 Task: Add Sprouts Organic Ground Cardamom to the cart.
Action: Mouse moved to (19, 83)
Screenshot: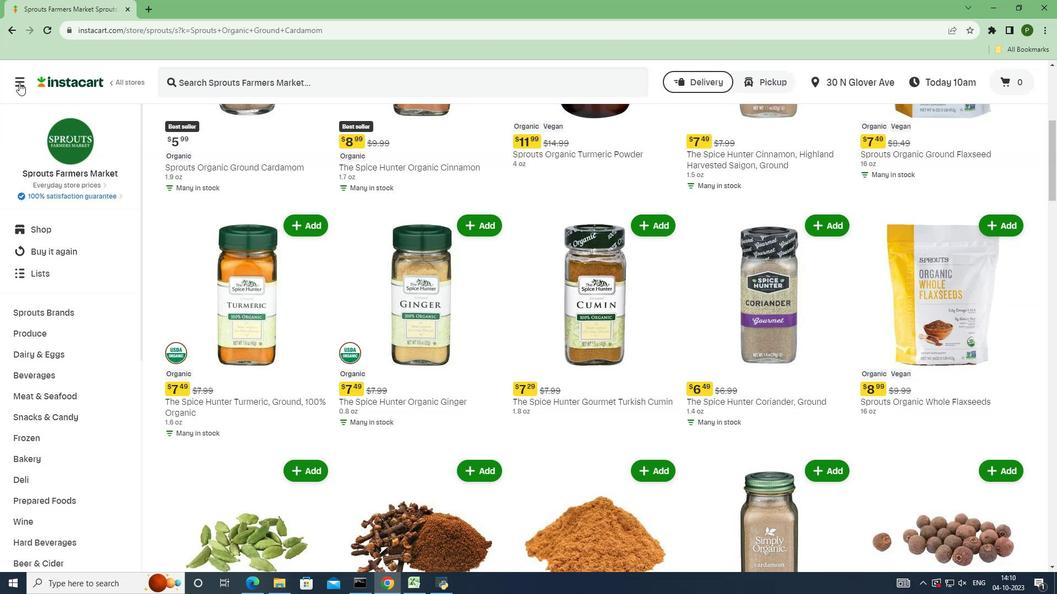
Action: Mouse pressed left at (19, 83)
Screenshot: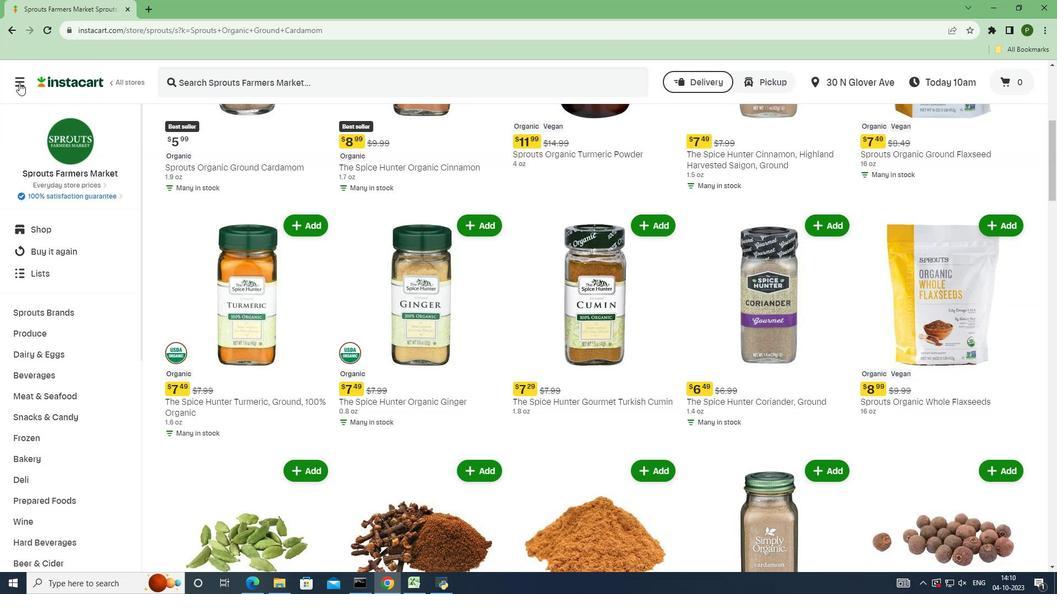 
Action: Mouse moved to (62, 300)
Screenshot: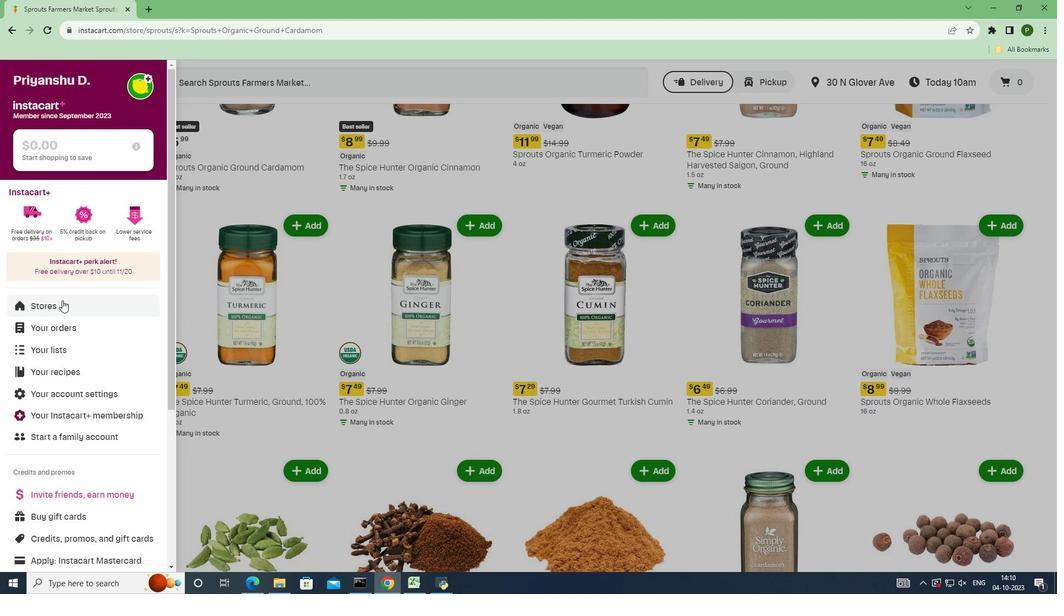 
Action: Mouse pressed left at (62, 300)
Screenshot: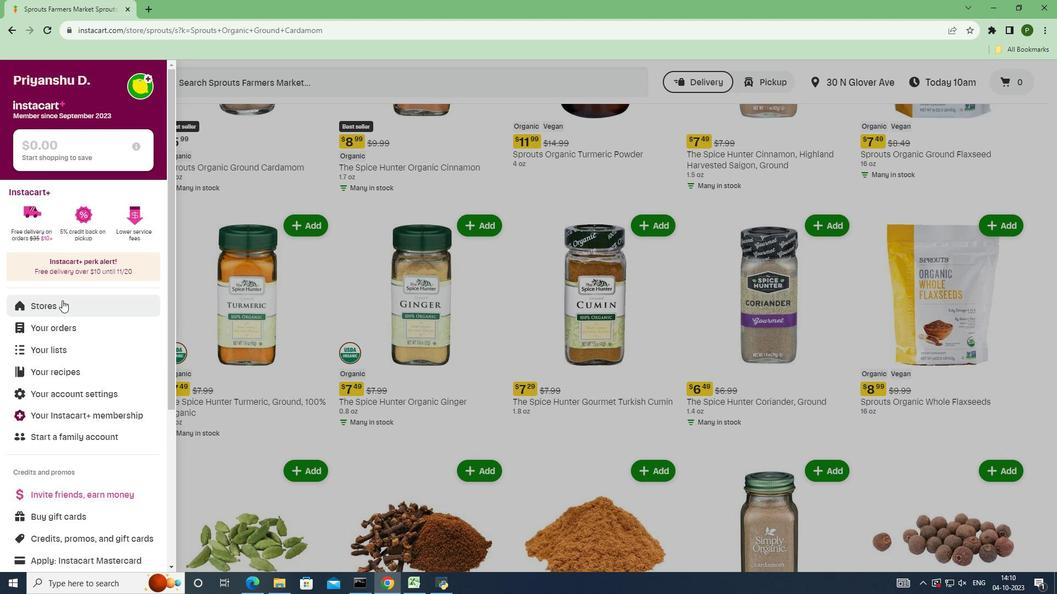 
Action: Mouse moved to (257, 130)
Screenshot: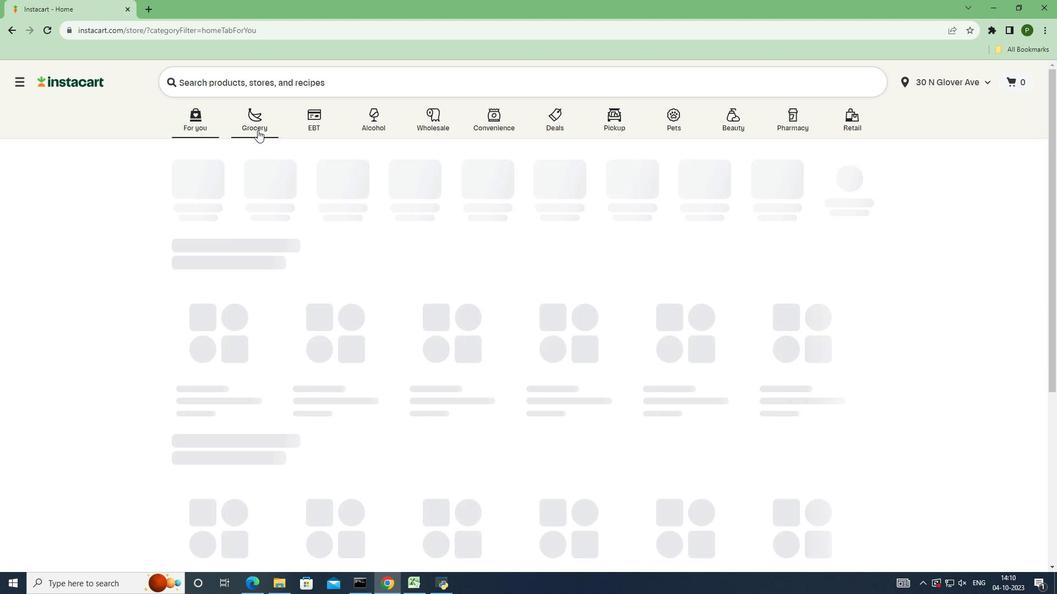
Action: Mouse pressed left at (257, 130)
Screenshot: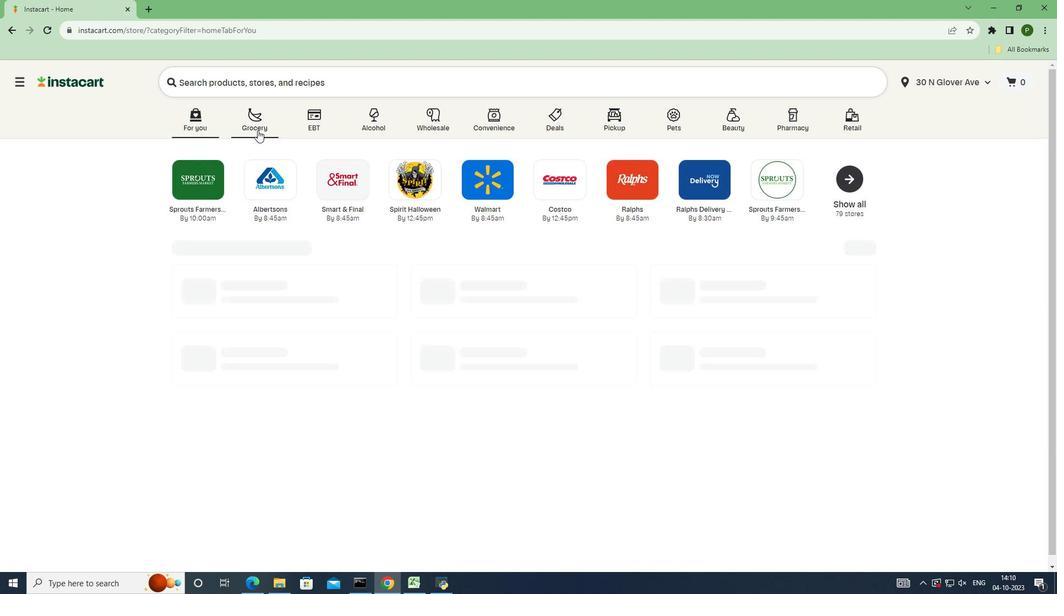 
Action: Mouse moved to (662, 253)
Screenshot: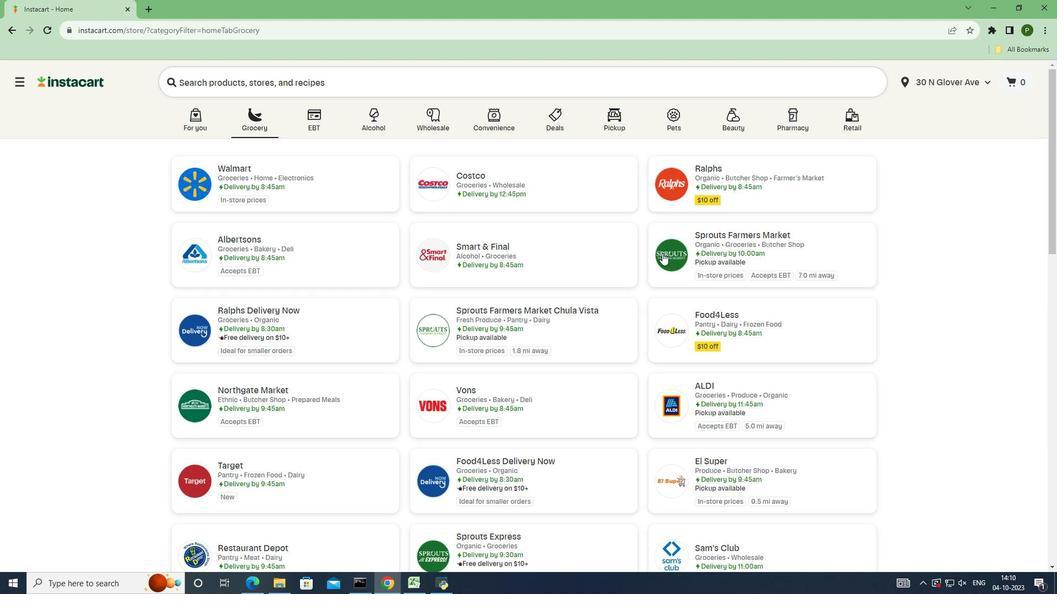 
Action: Mouse pressed left at (662, 253)
Screenshot: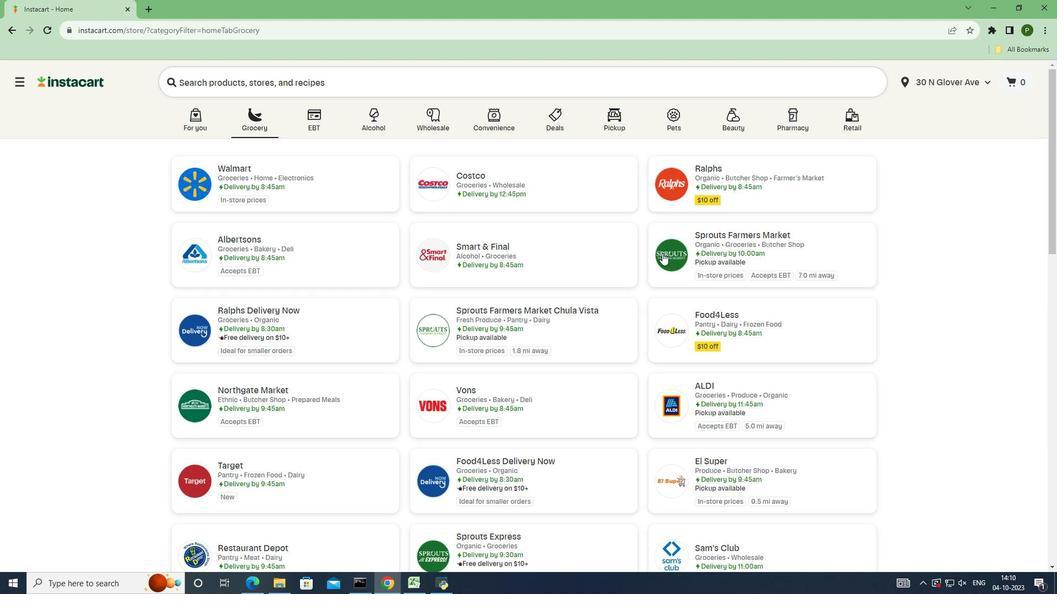 
Action: Mouse moved to (85, 307)
Screenshot: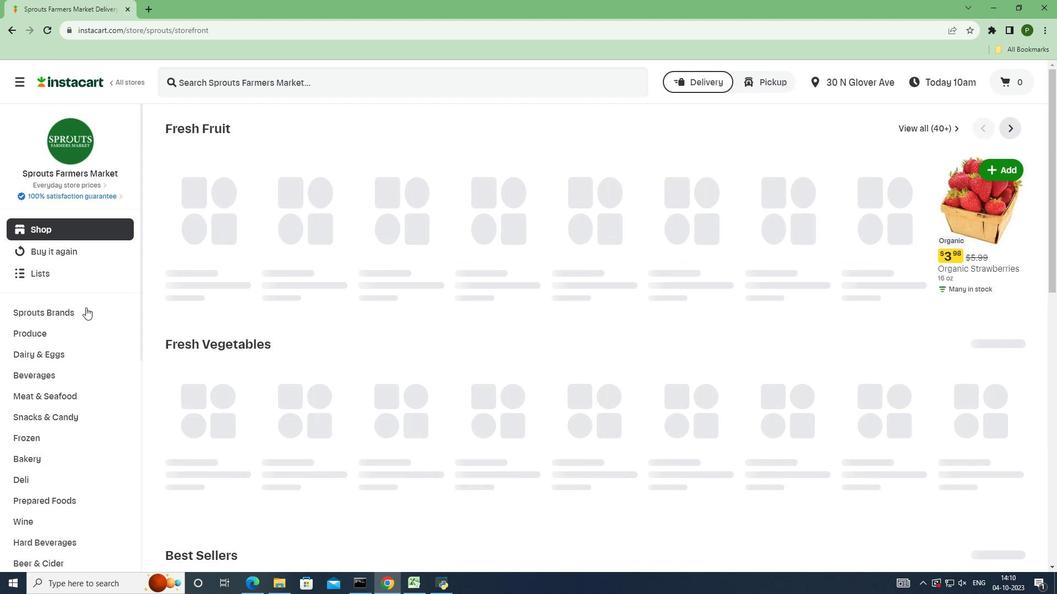 
Action: Mouse pressed left at (85, 307)
Screenshot: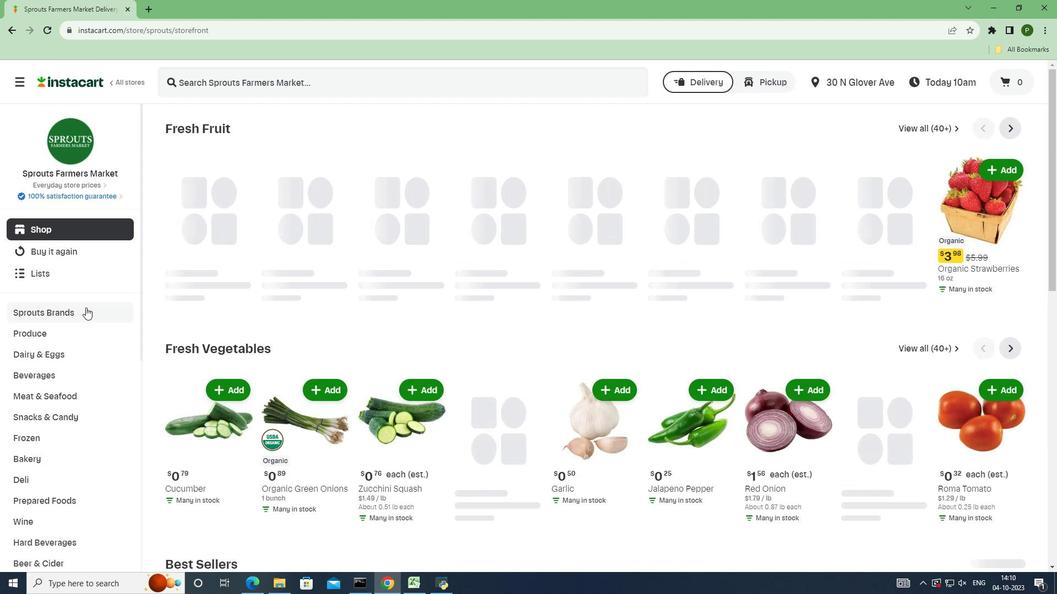 
Action: Mouse moved to (53, 395)
Screenshot: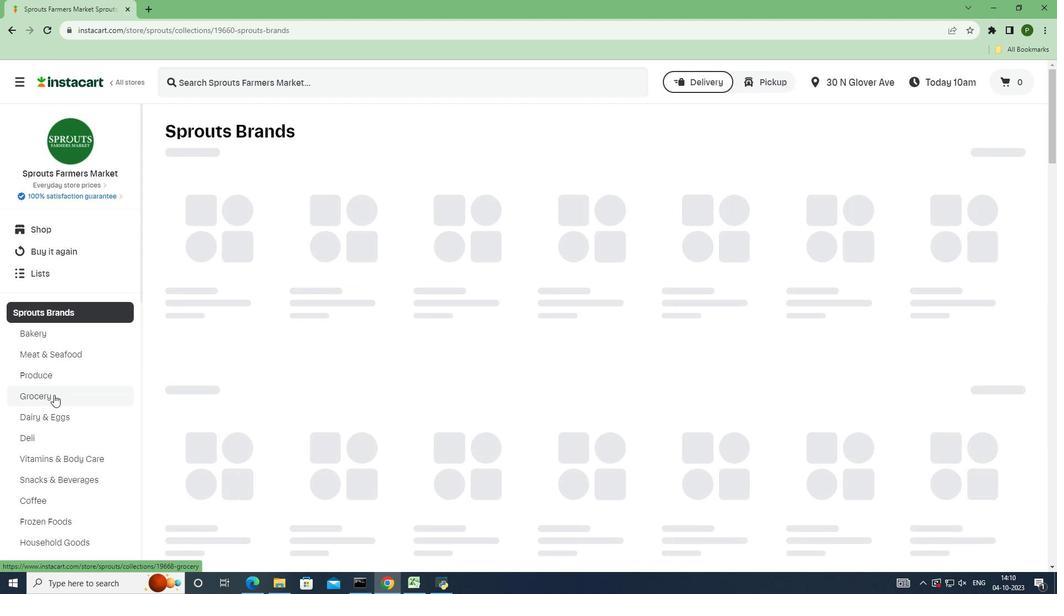 
Action: Mouse pressed left at (53, 395)
Screenshot: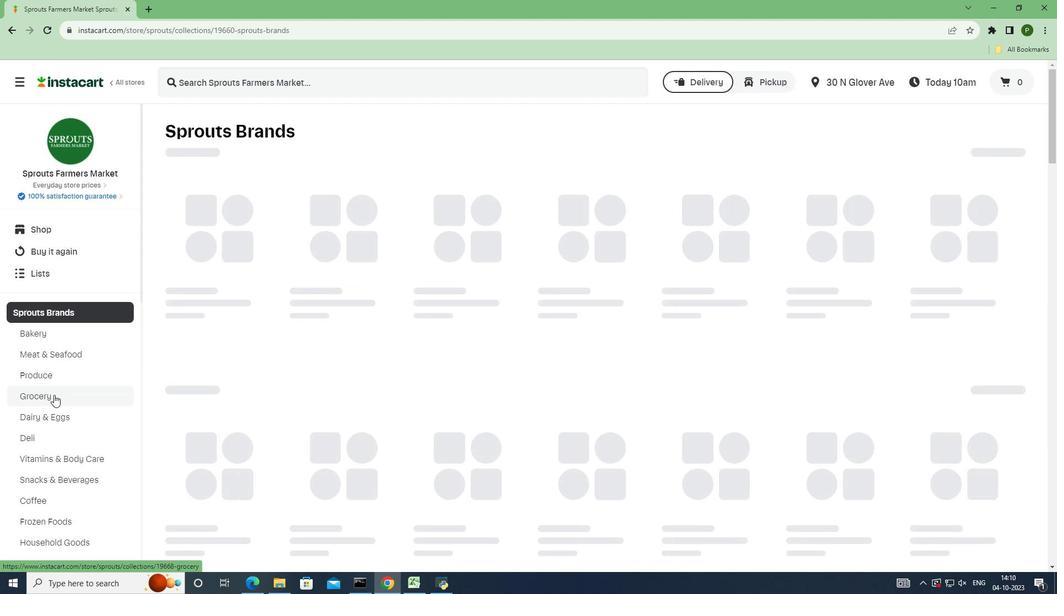 
Action: Mouse moved to (249, 281)
Screenshot: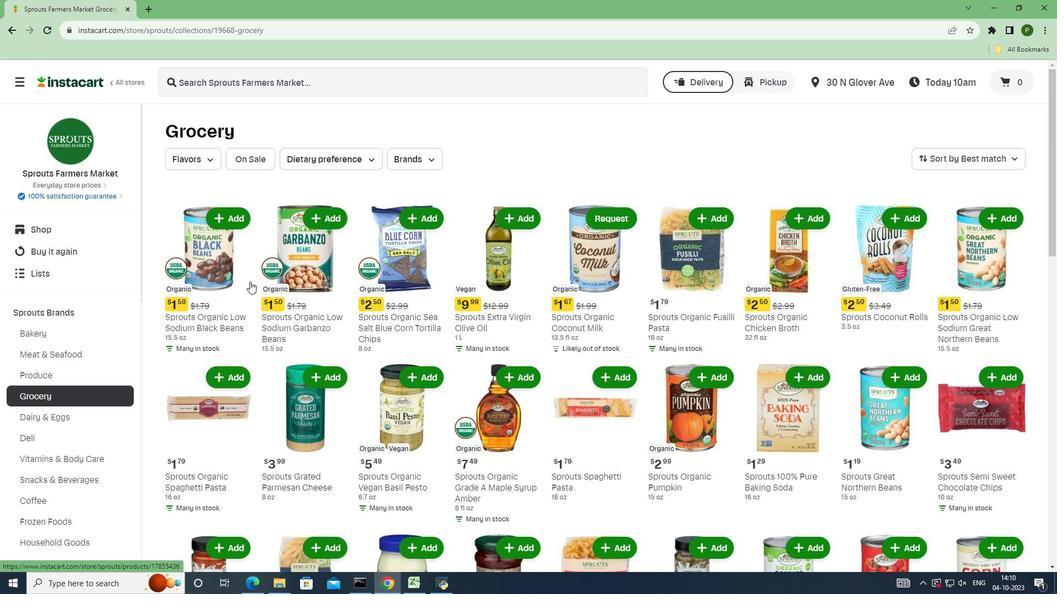 
Action: Mouse scrolled (249, 281) with delta (0, 0)
Screenshot: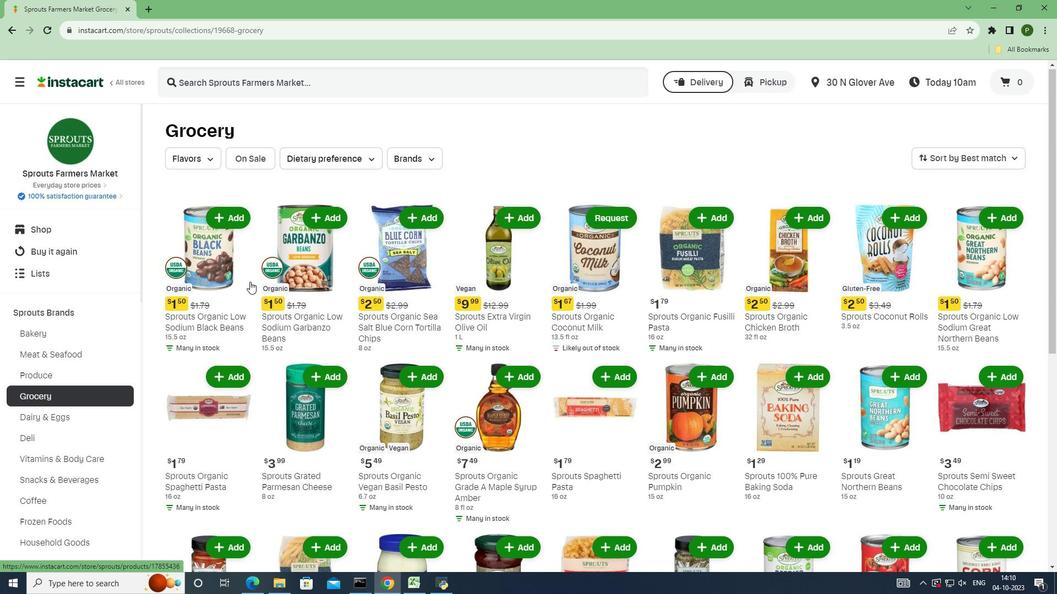 
Action: Mouse scrolled (249, 281) with delta (0, 0)
Screenshot: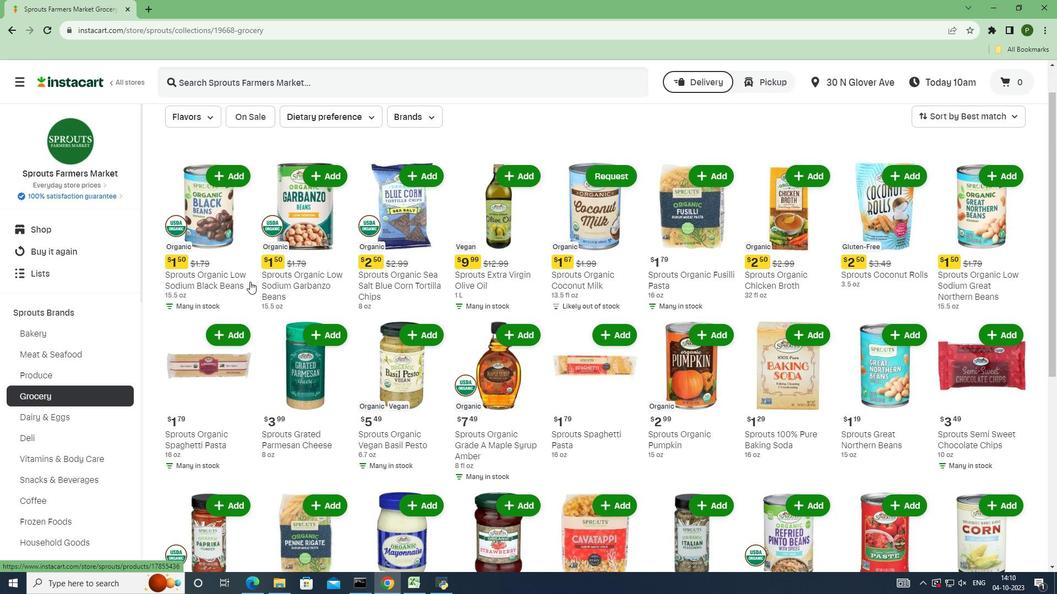 
Action: Mouse scrolled (249, 281) with delta (0, 0)
Screenshot: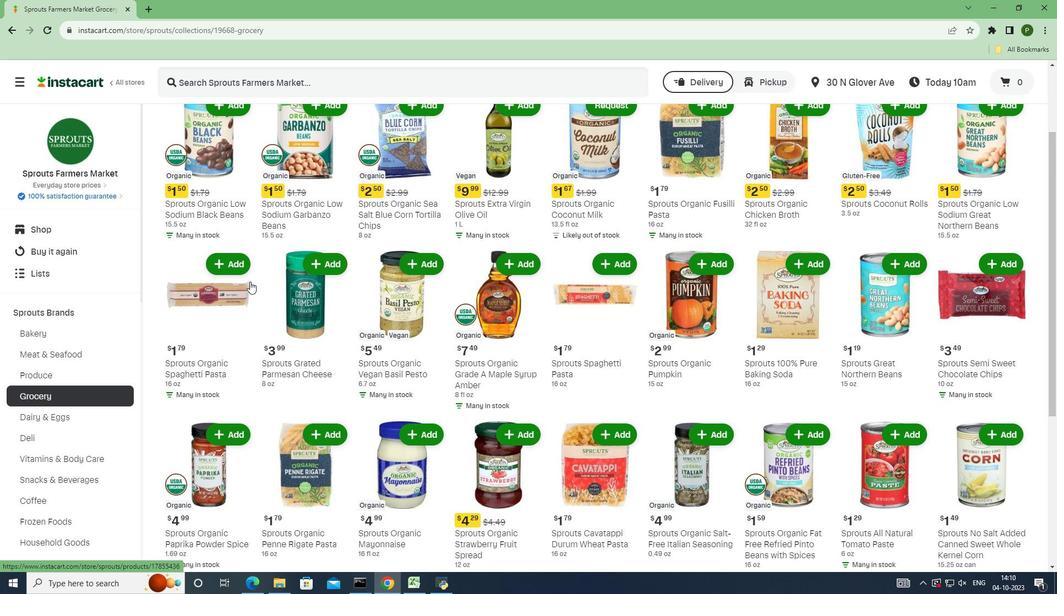 
Action: Mouse scrolled (249, 281) with delta (0, 0)
Screenshot: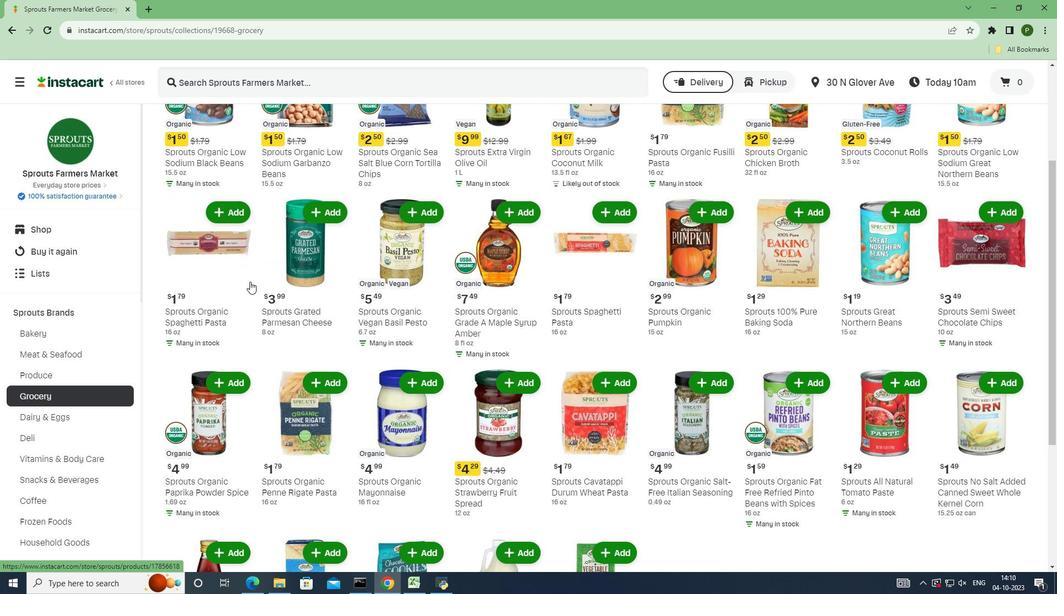 
Action: Mouse scrolled (249, 281) with delta (0, 0)
Screenshot: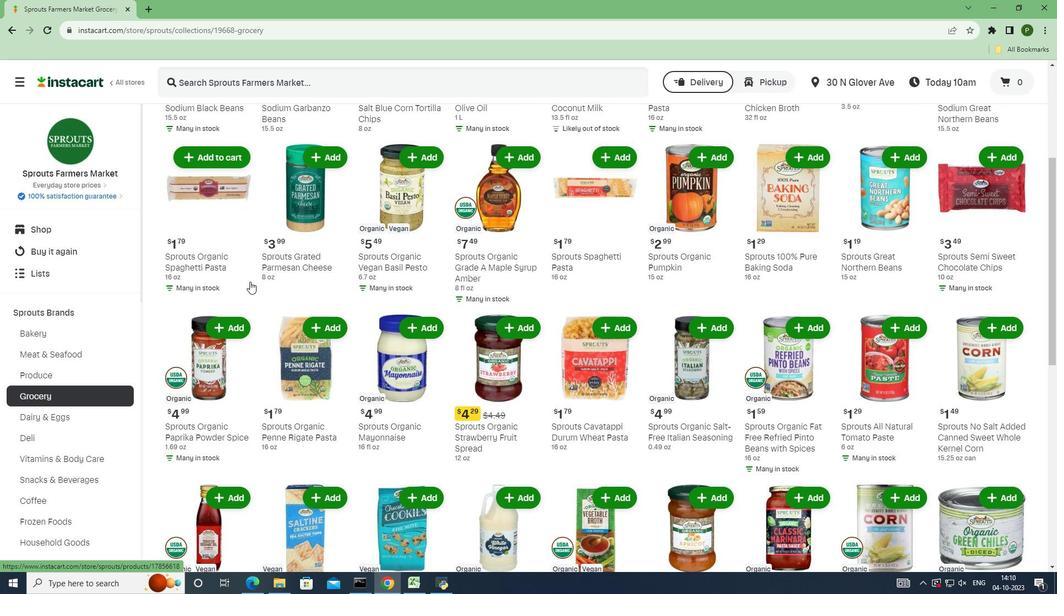 
Action: Mouse scrolled (249, 281) with delta (0, 0)
Screenshot: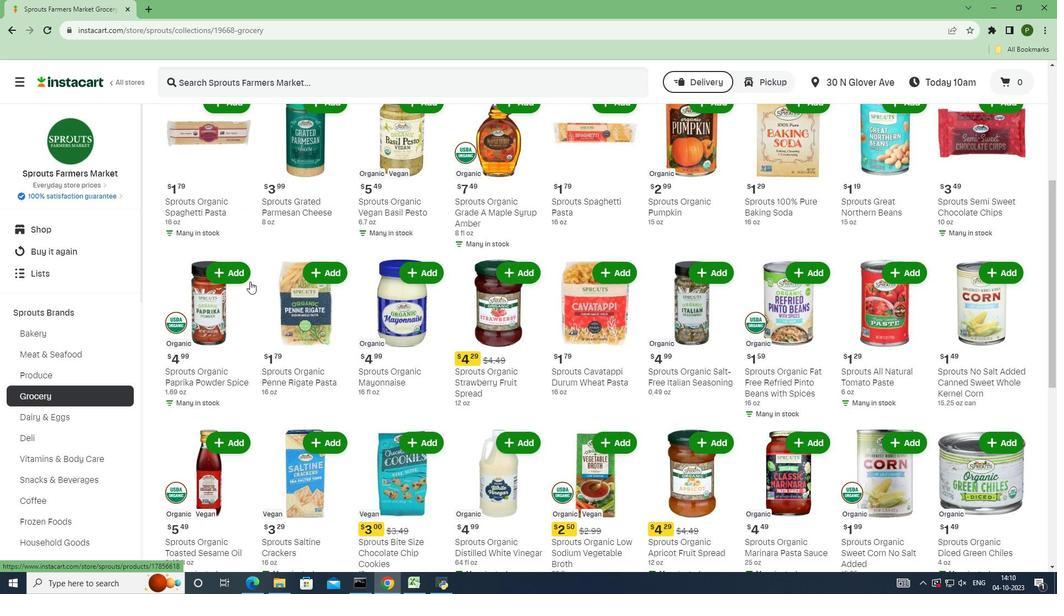 
Action: Mouse scrolled (249, 281) with delta (0, 0)
Screenshot: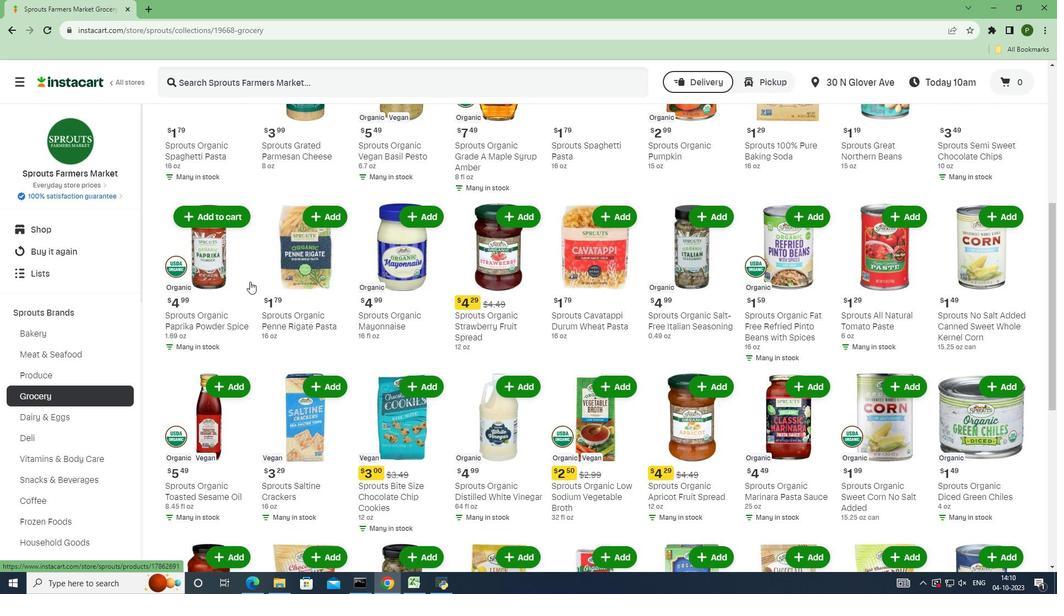 
Action: Mouse scrolled (249, 281) with delta (0, 0)
Screenshot: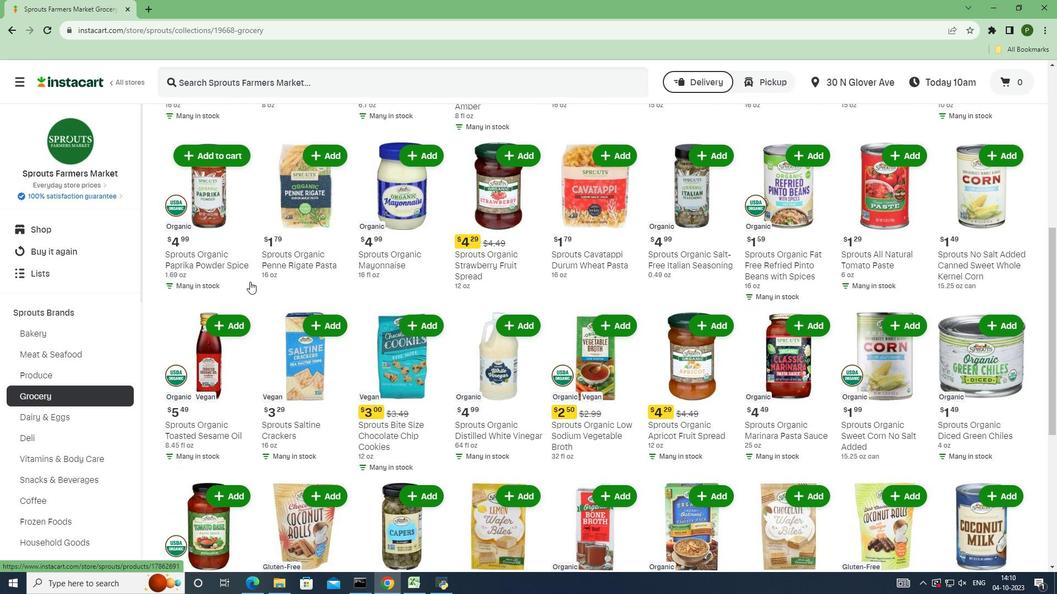 
Action: Mouse moved to (249, 281)
Screenshot: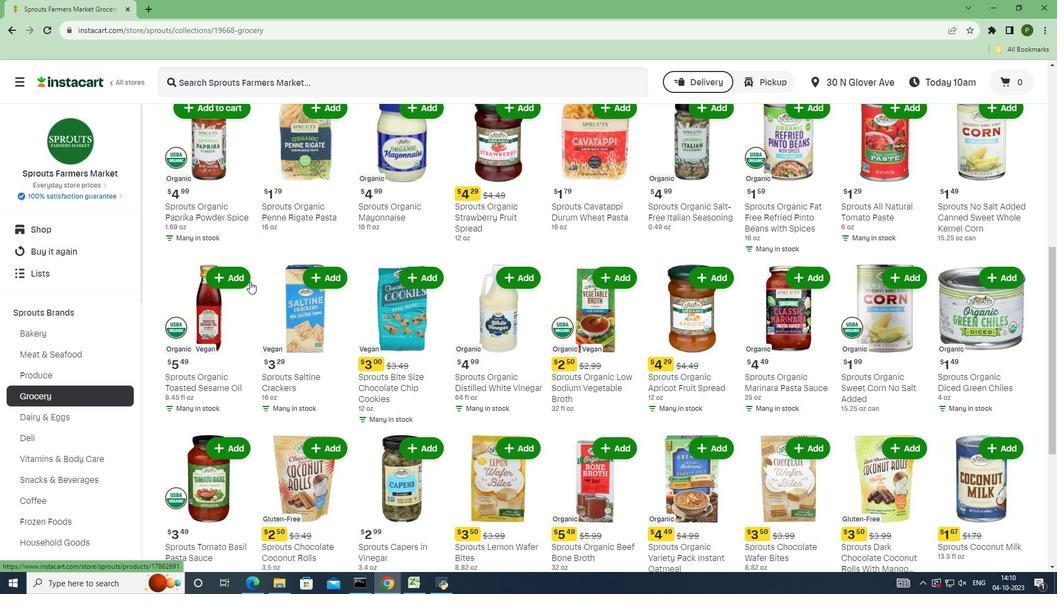 
Action: Mouse scrolled (249, 281) with delta (0, 0)
Screenshot: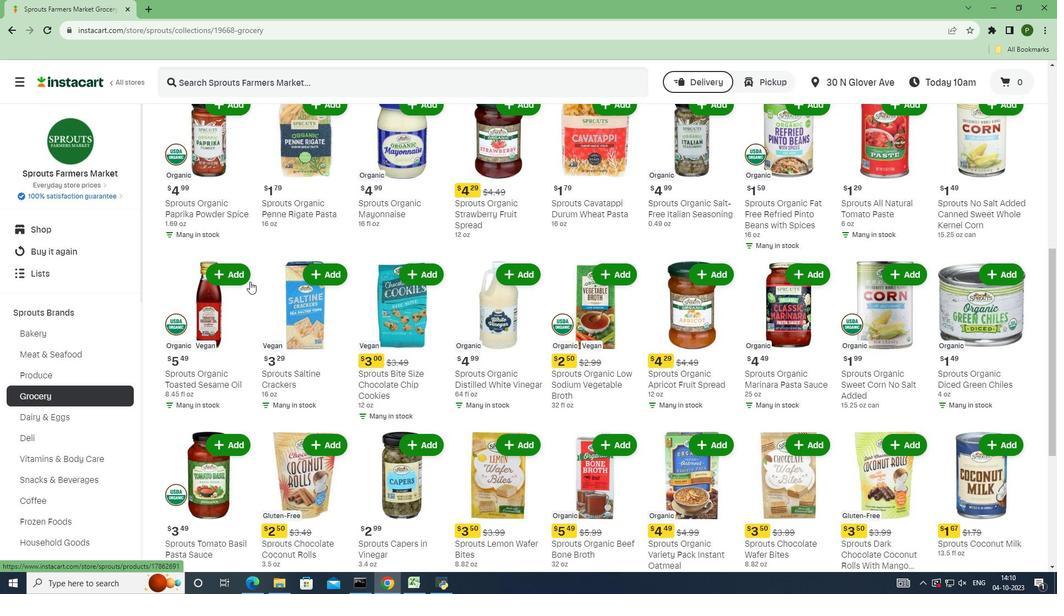 
Action: Mouse scrolled (249, 281) with delta (0, 0)
Screenshot: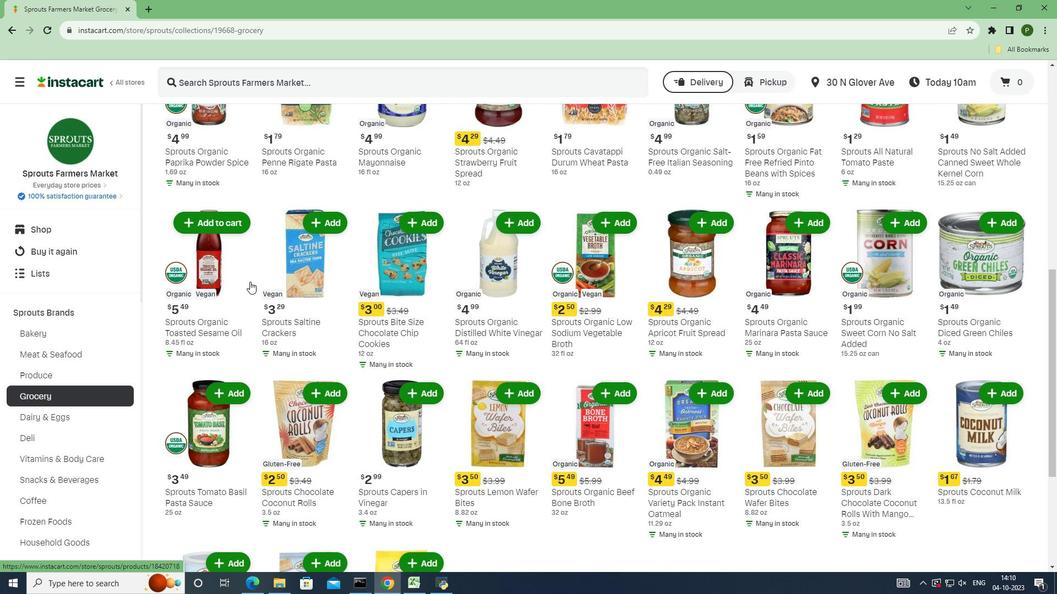 
Action: Mouse scrolled (249, 281) with delta (0, 0)
Screenshot: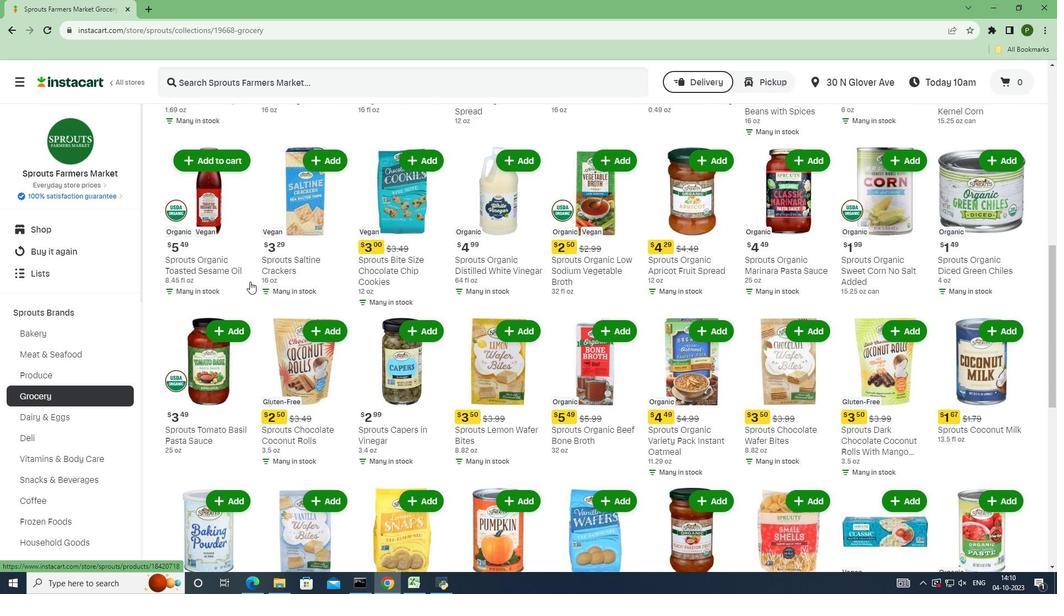 
Action: Mouse scrolled (249, 281) with delta (0, 0)
Screenshot: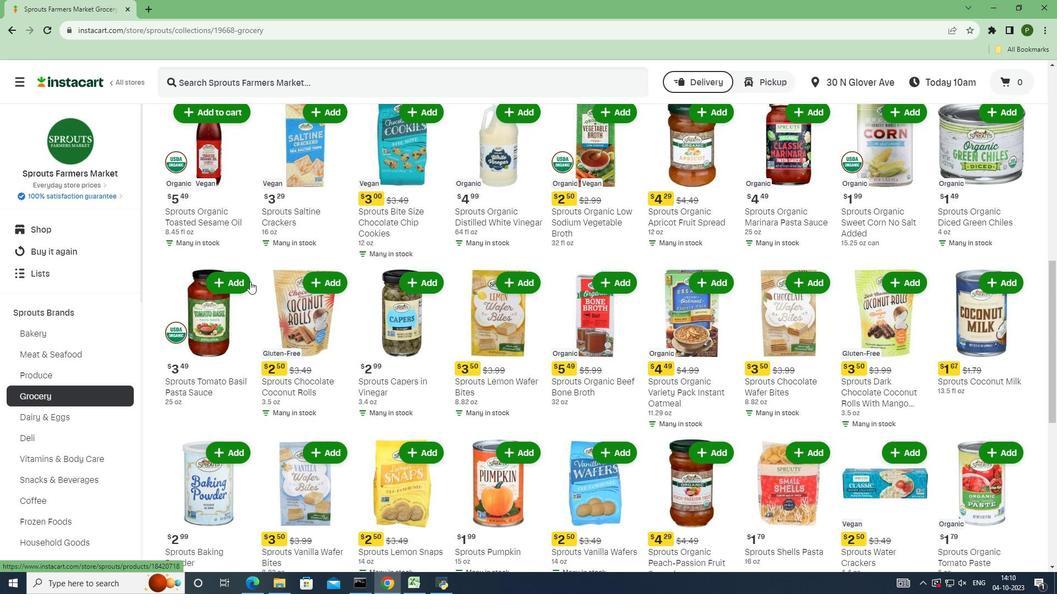 
Action: Mouse scrolled (249, 281) with delta (0, 0)
Screenshot: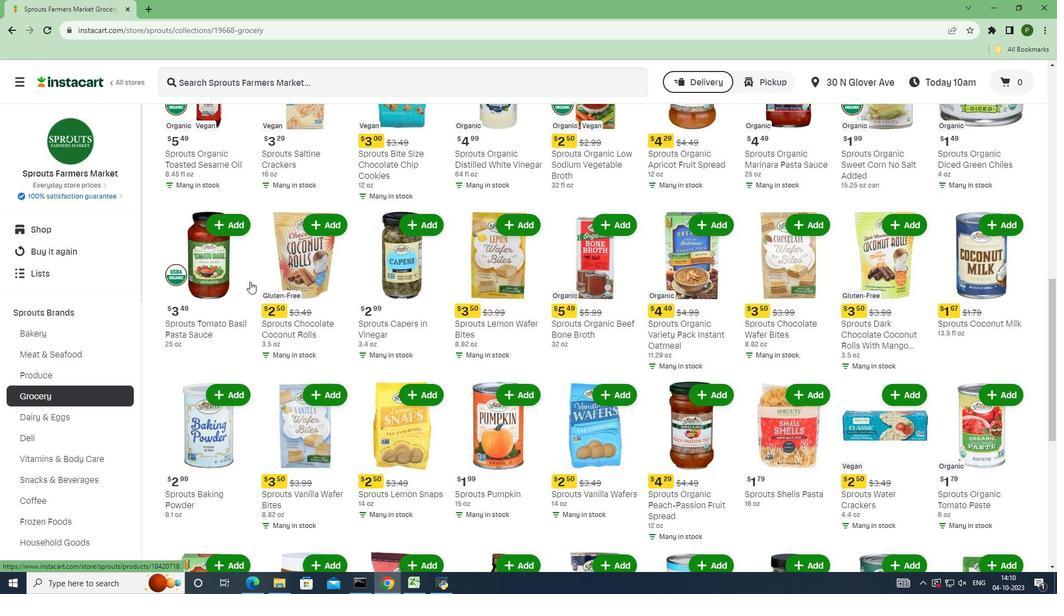 
Action: Mouse scrolled (249, 281) with delta (0, 0)
Screenshot: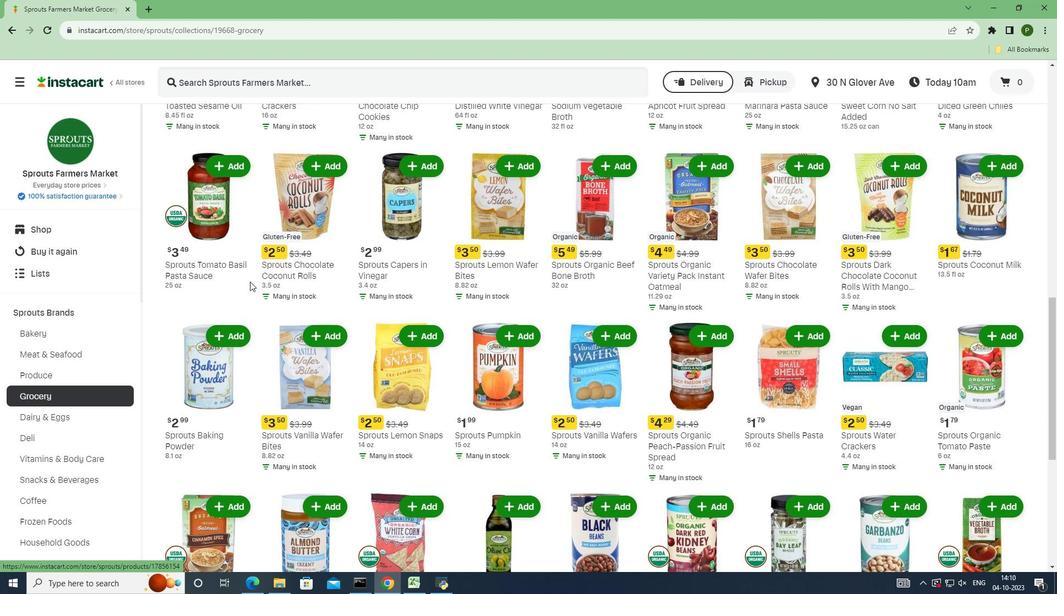 
Action: Mouse scrolled (249, 281) with delta (0, 0)
Screenshot: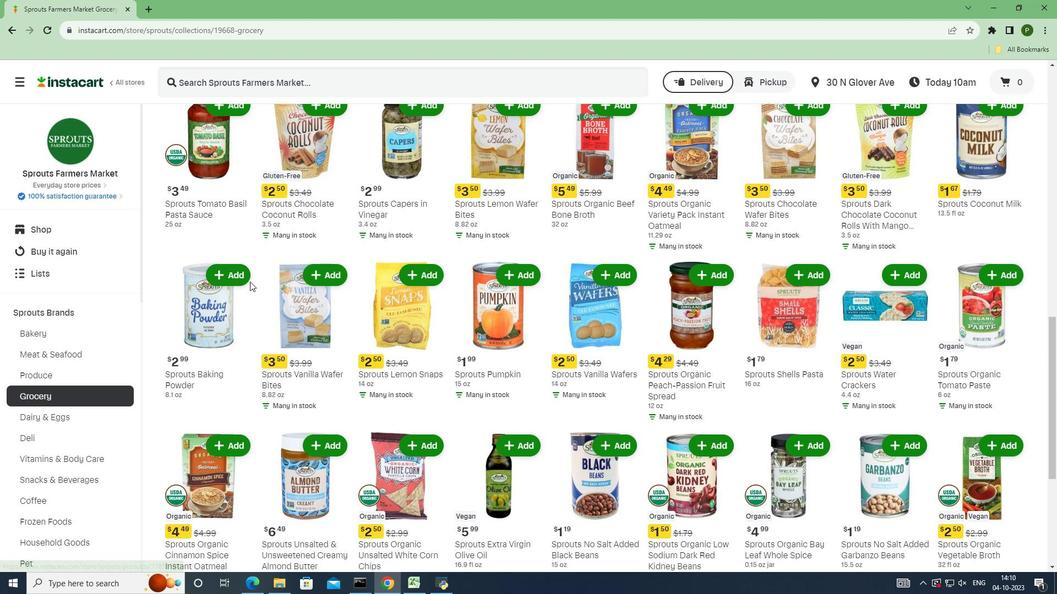 
Action: Mouse scrolled (249, 281) with delta (0, 0)
Screenshot: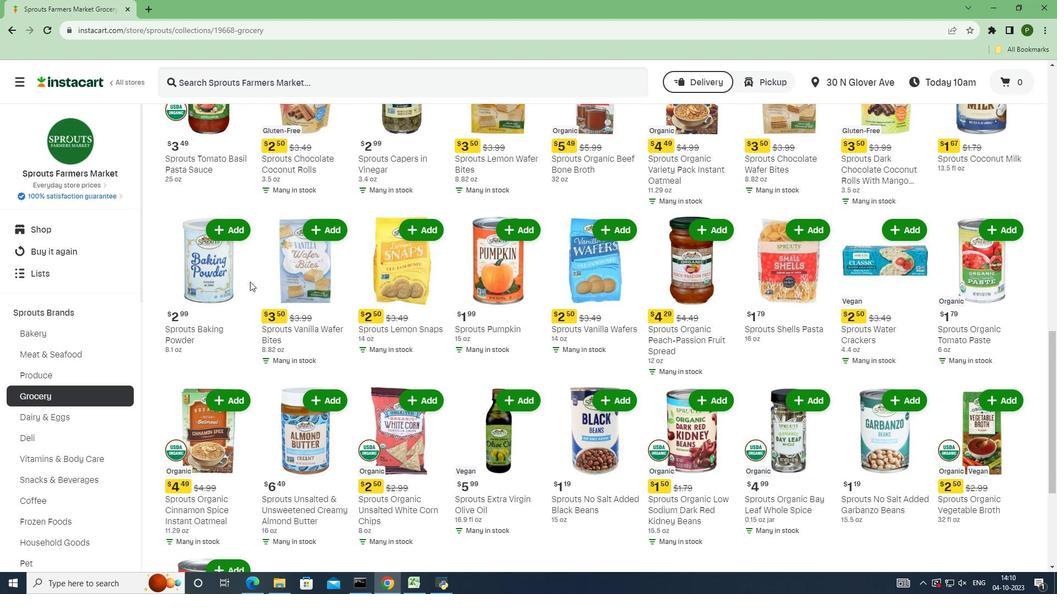 
Action: Mouse scrolled (249, 281) with delta (0, 0)
Screenshot: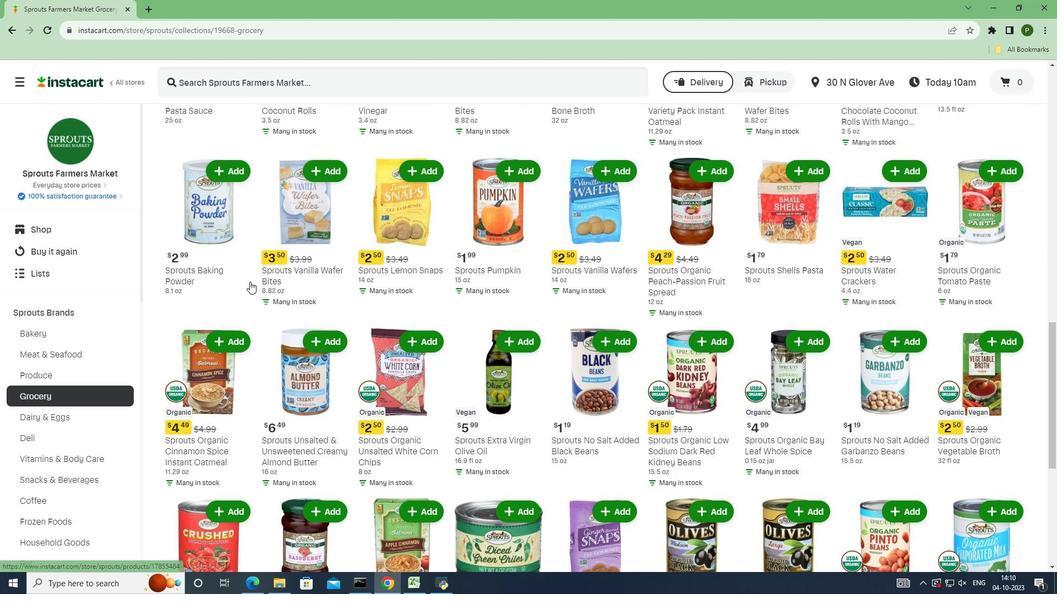 
Action: Mouse scrolled (249, 281) with delta (0, 0)
Screenshot: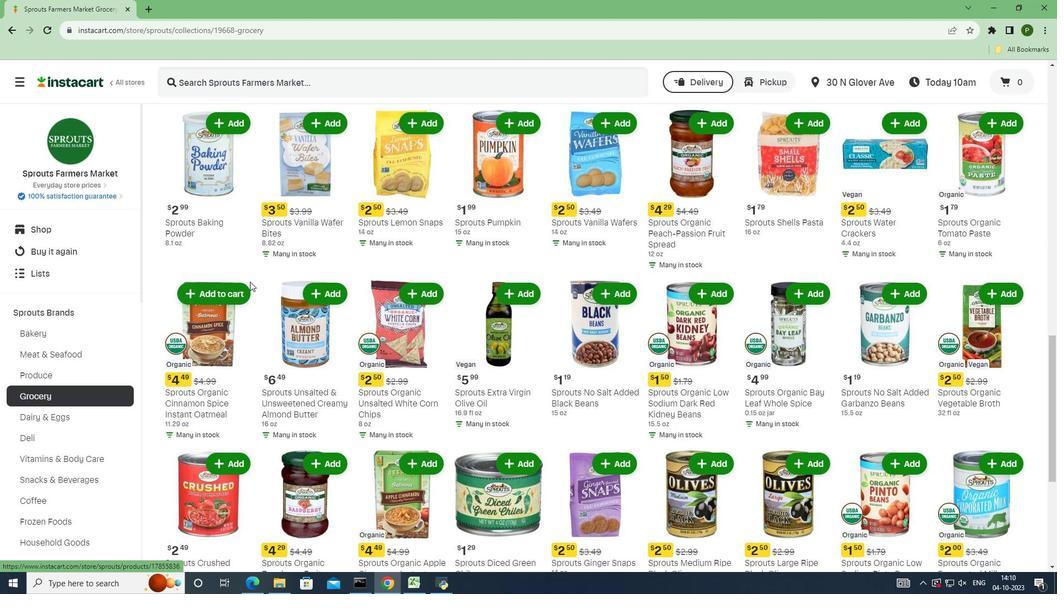 
Action: Mouse scrolled (249, 281) with delta (0, 0)
Screenshot: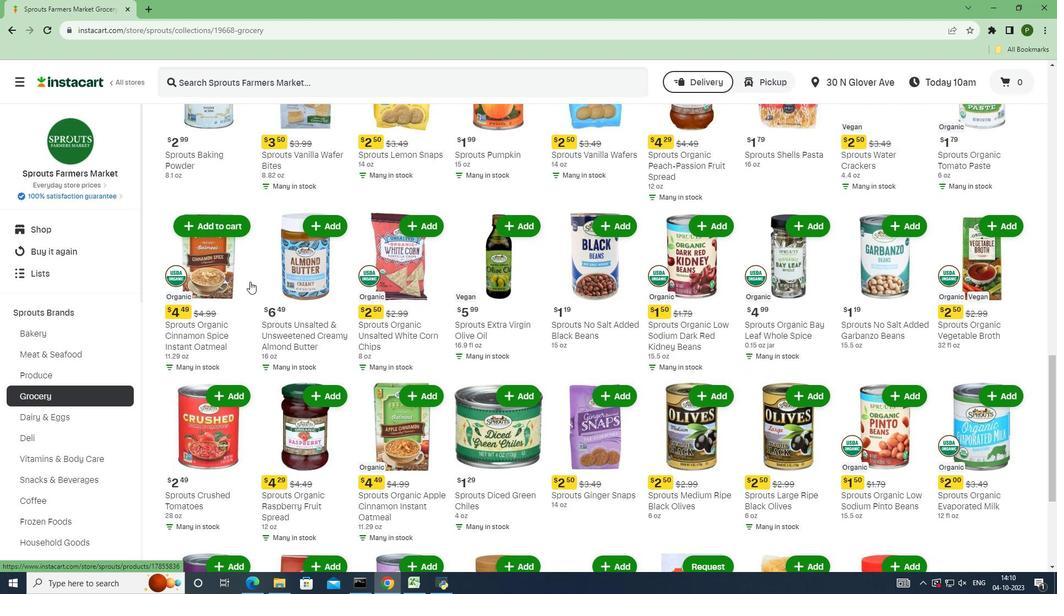 
Action: Mouse scrolled (249, 281) with delta (0, 0)
Screenshot: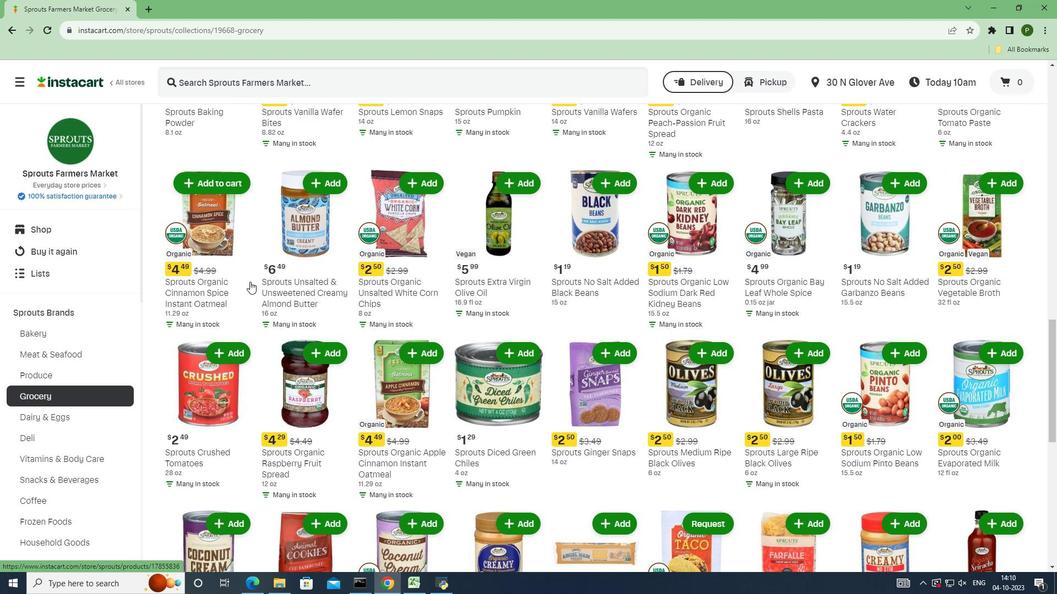 
Action: Mouse scrolled (249, 281) with delta (0, 0)
Screenshot: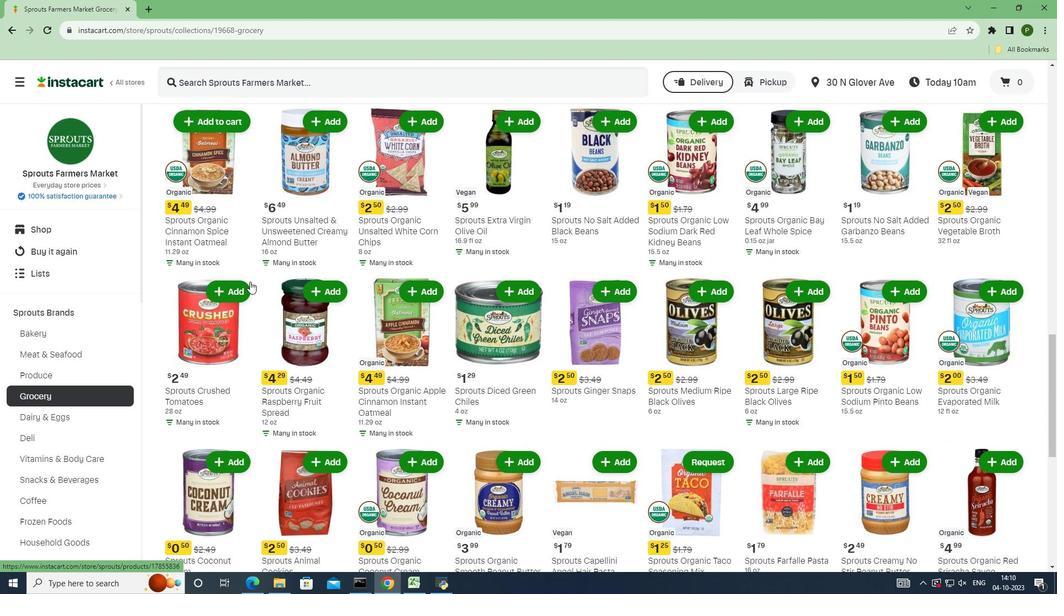 
Action: Mouse scrolled (249, 281) with delta (0, 0)
Screenshot: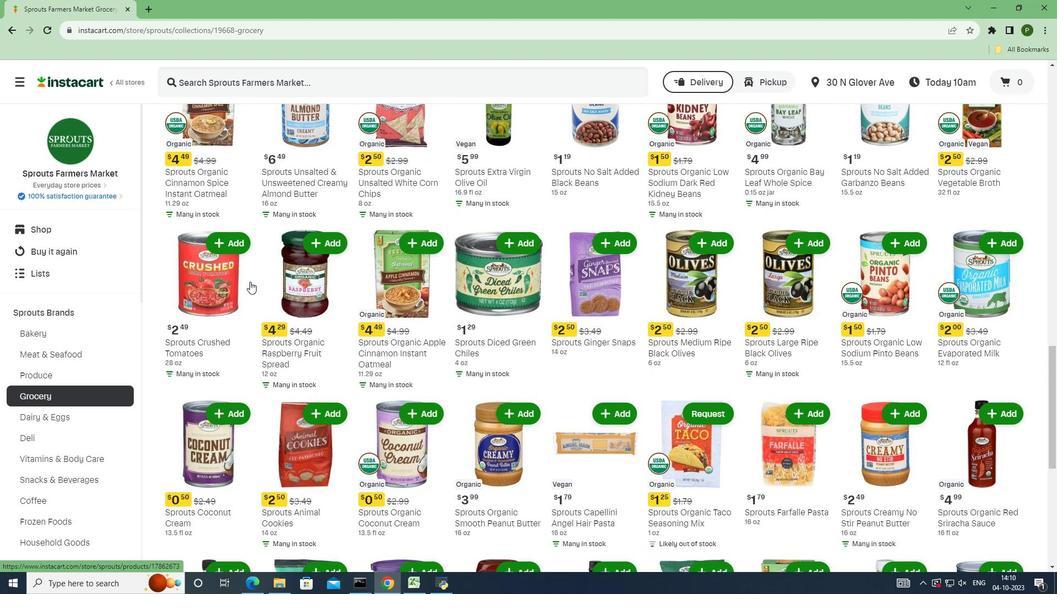 
Action: Mouse scrolled (249, 281) with delta (0, 0)
Screenshot: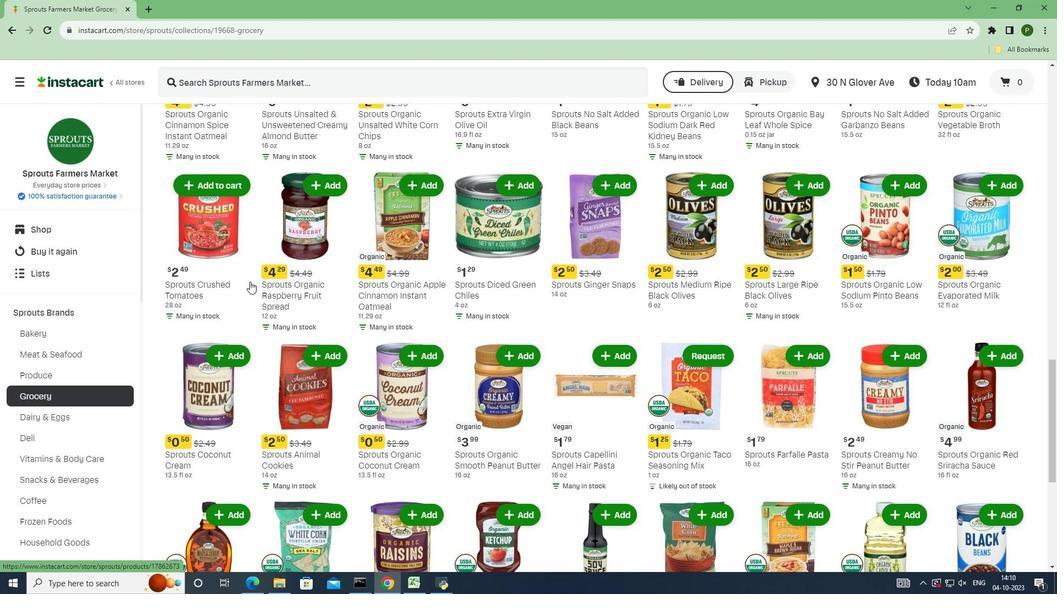 
Action: Mouse scrolled (249, 281) with delta (0, 0)
Screenshot: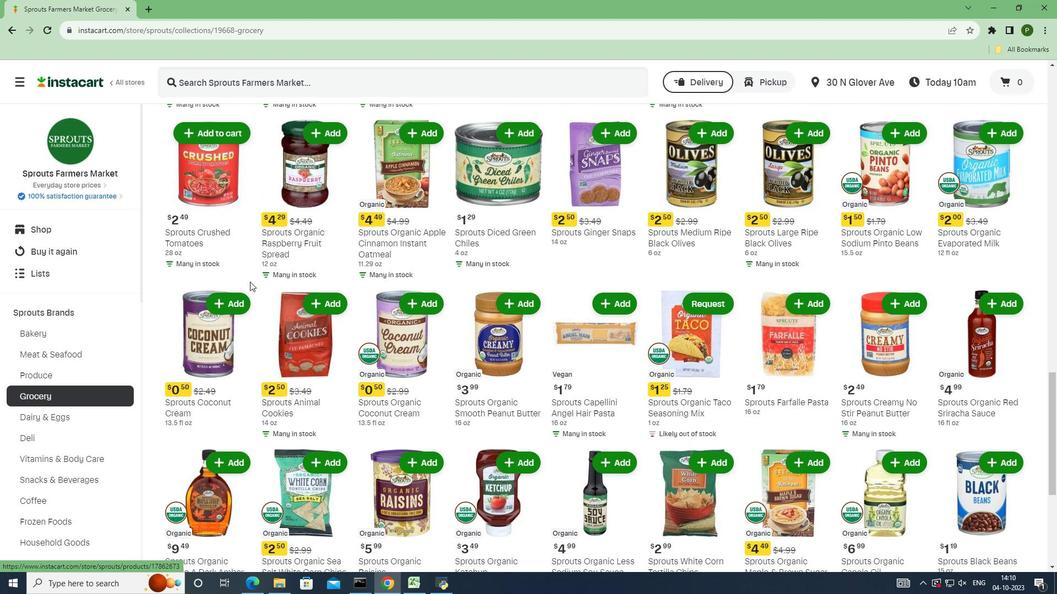 
Action: Mouse scrolled (249, 281) with delta (0, 0)
Screenshot: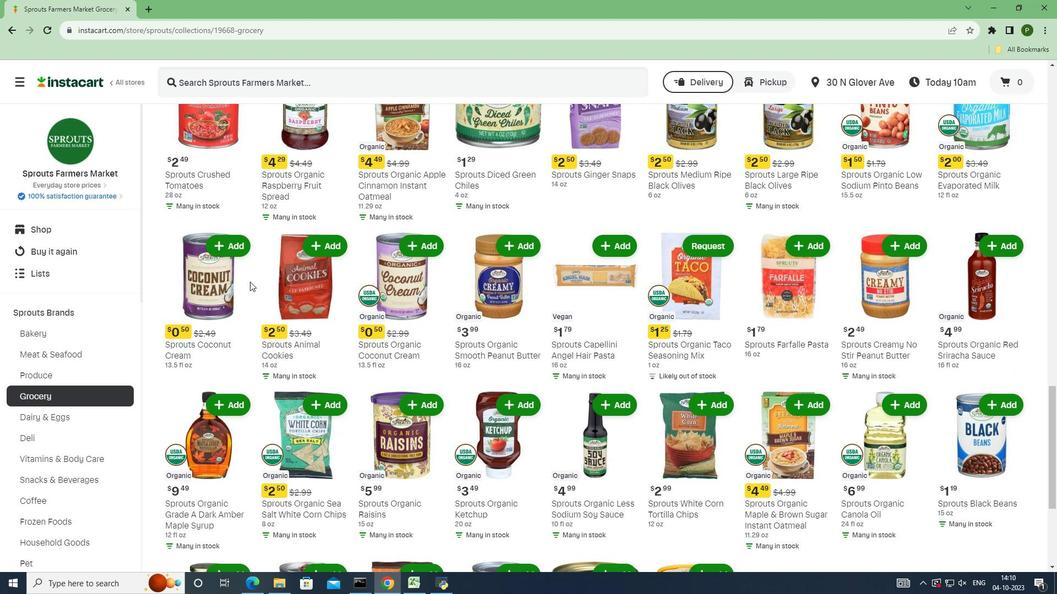 
Action: Mouse scrolled (249, 281) with delta (0, 0)
Screenshot: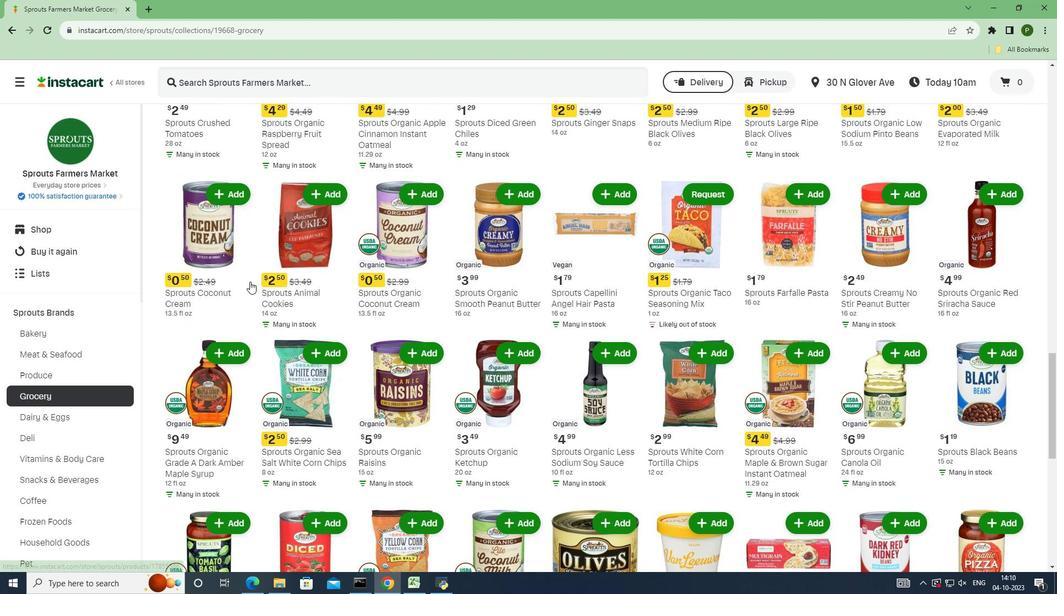 
Action: Mouse scrolled (249, 281) with delta (0, 0)
Screenshot: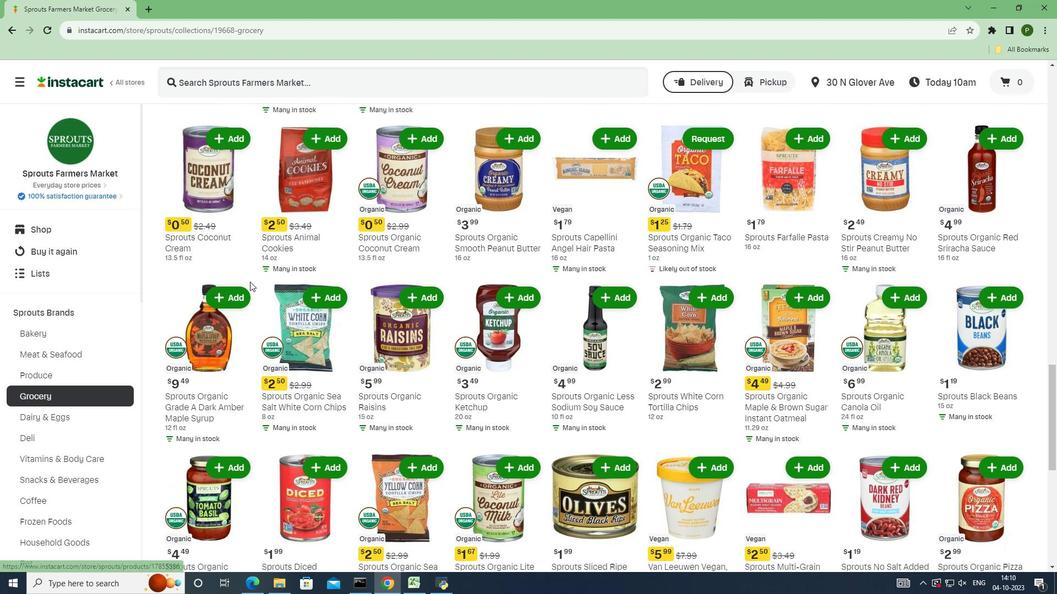 
Action: Mouse scrolled (249, 281) with delta (0, 0)
Screenshot: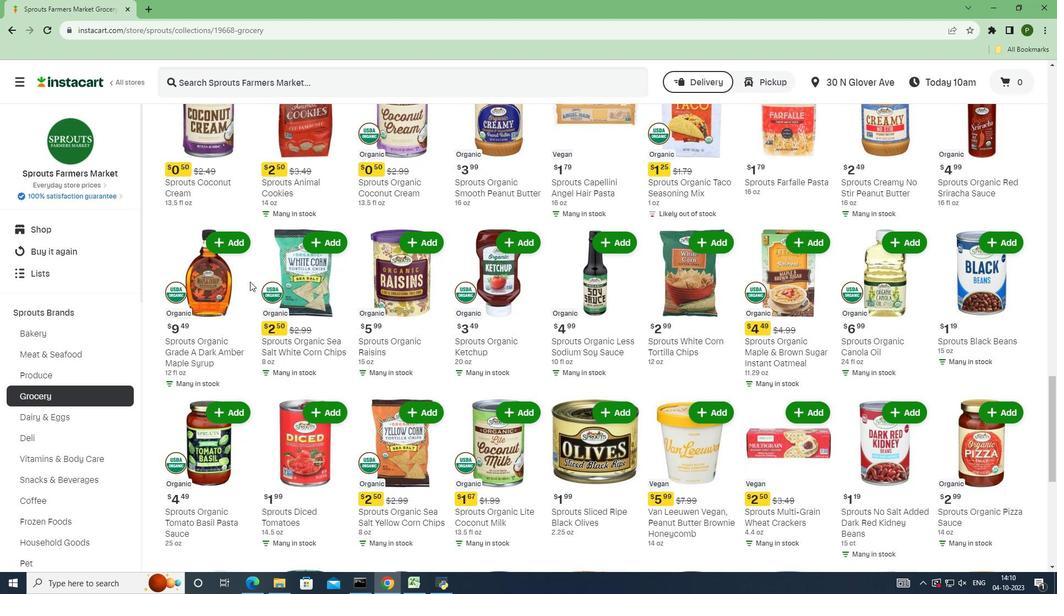 
Action: Mouse scrolled (249, 281) with delta (0, 0)
Screenshot: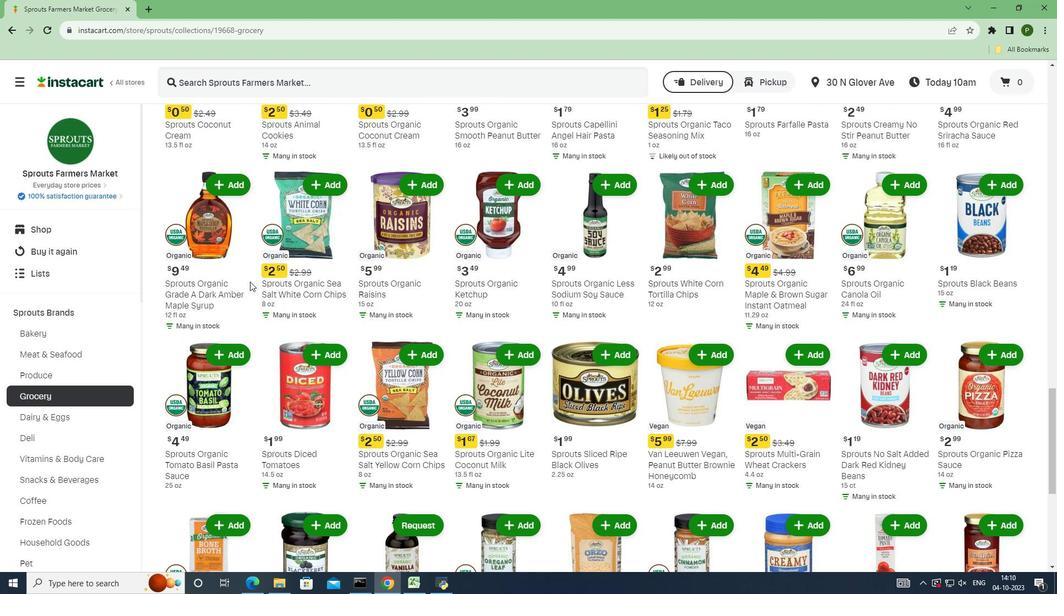 
Action: Mouse scrolled (249, 281) with delta (0, 0)
Screenshot: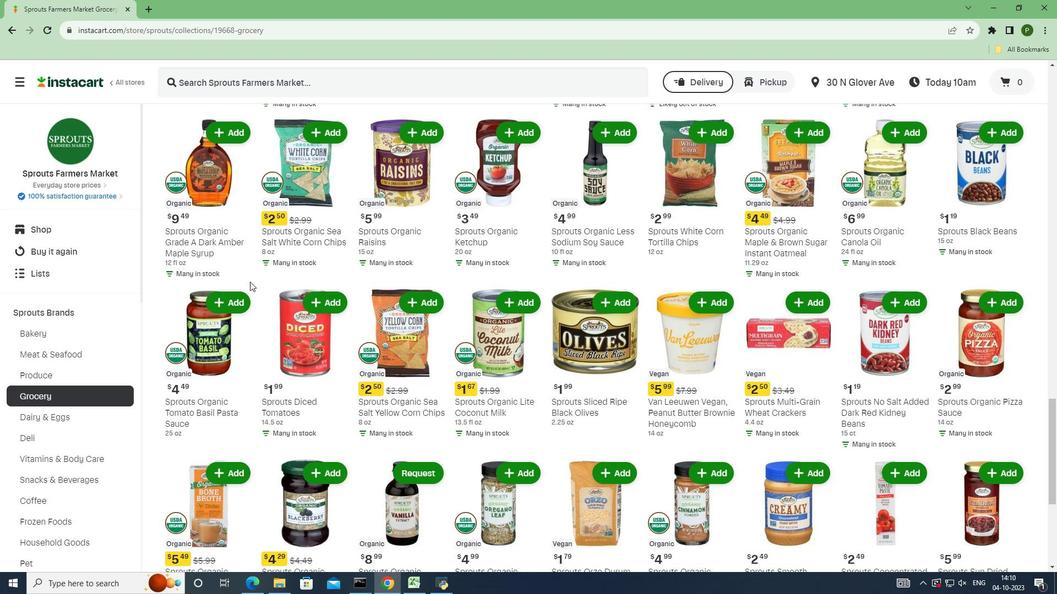 
Action: Mouse scrolled (249, 281) with delta (0, 0)
Screenshot: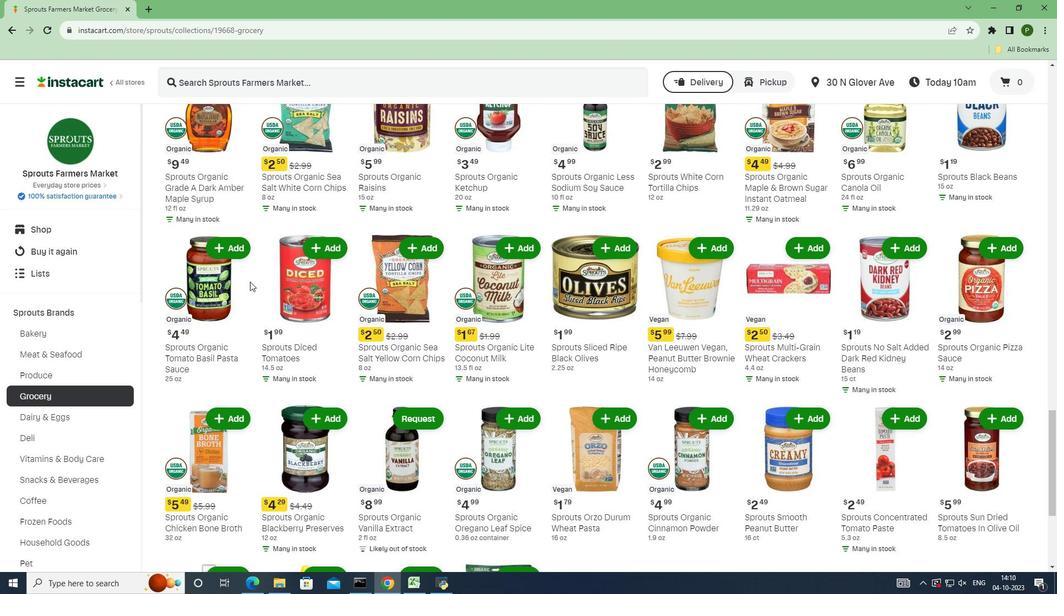 
Action: Mouse scrolled (249, 281) with delta (0, 0)
Screenshot: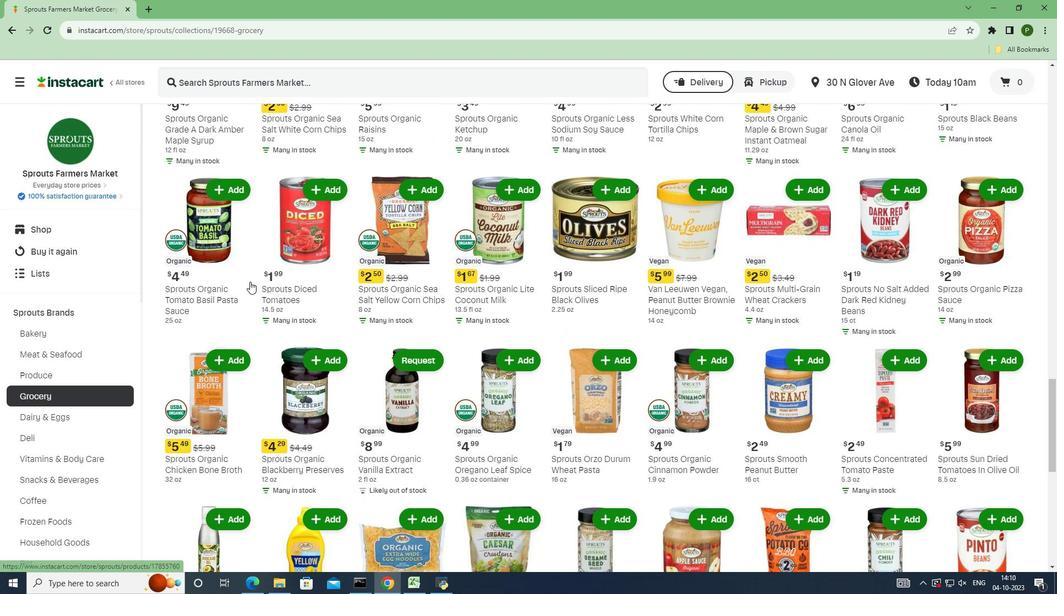
Action: Mouse scrolled (249, 281) with delta (0, 0)
Screenshot: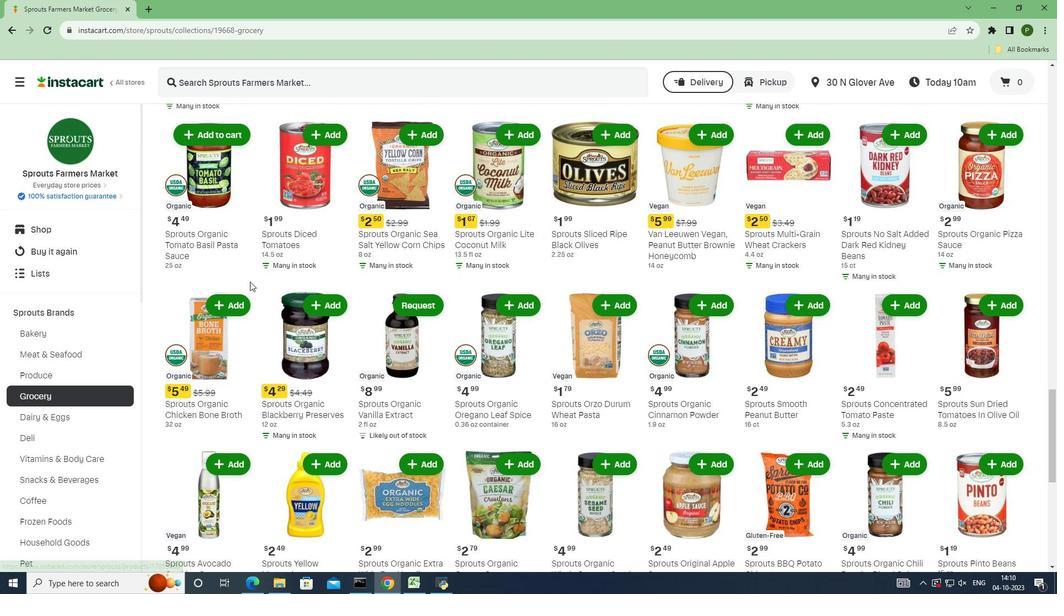 
Action: Mouse scrolled (249, 281) with delta (0, 0)
Screenshot: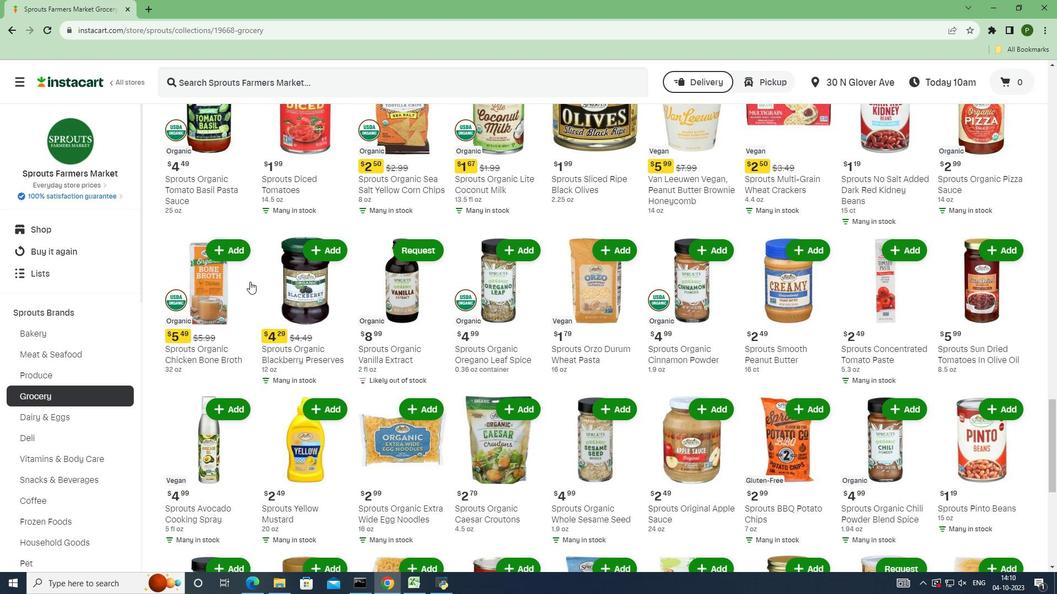 
Action: Mouse scrolled (249, 281) with delta (0, 0)
Screenshot: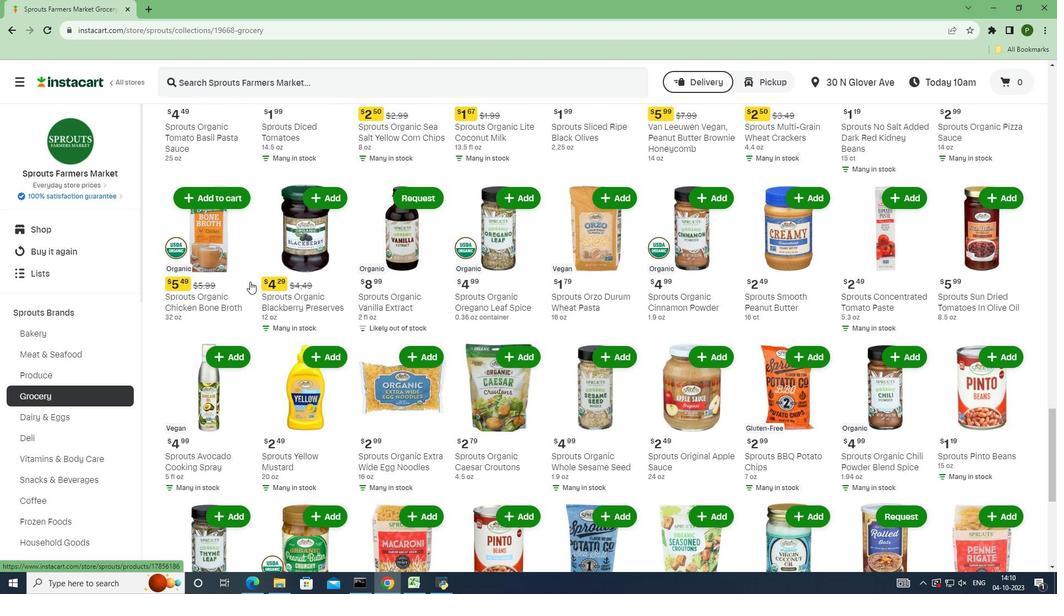 
Action: Mouse scrolled (249, 281) with delta (0, 0)
Screenshot: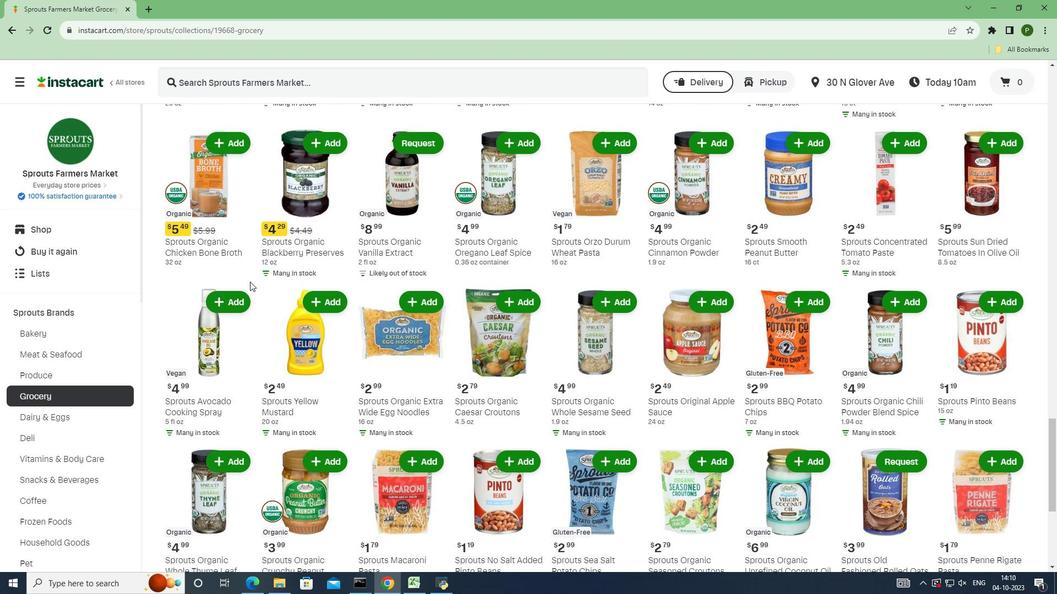 
Action: Mouse scrolled (249, 281) with delta (0, 0)
Screenshot: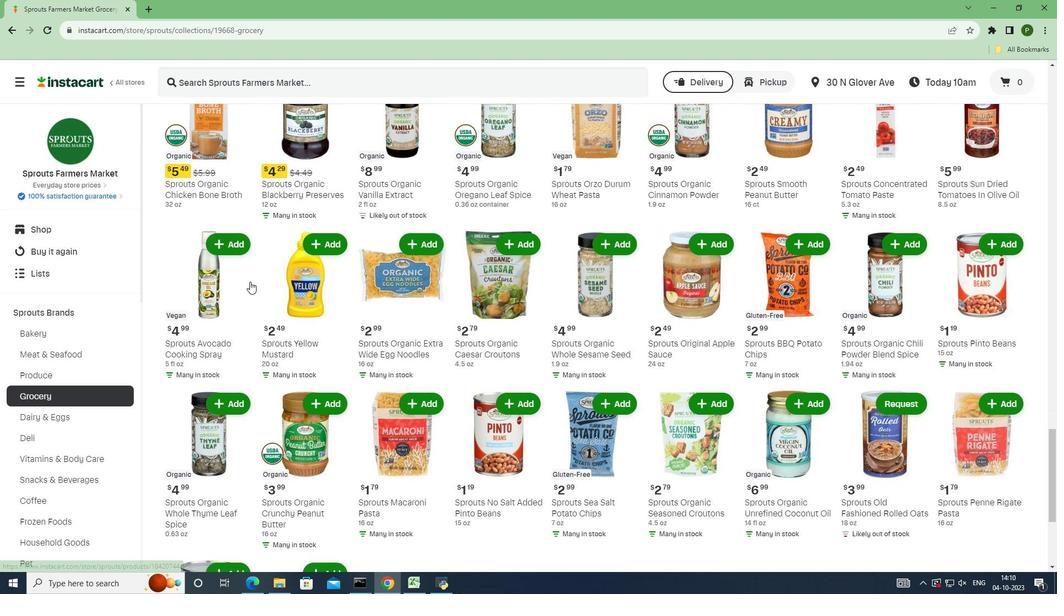
Action: Mouse scrolled (249, 281) with delta (0, 0)
Screenshot: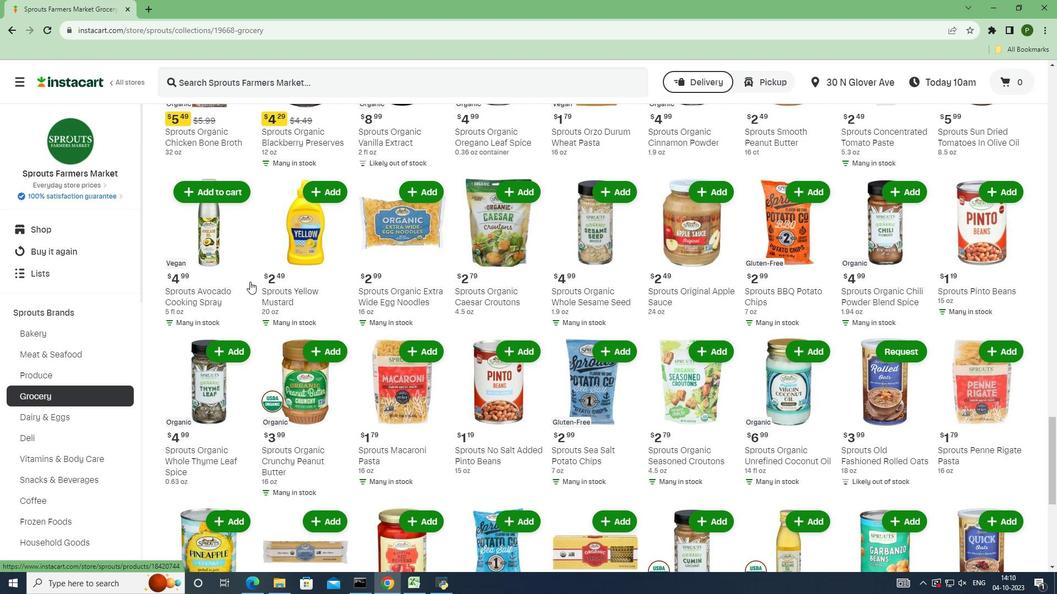 
Action: Mouse scrolled (249, 281) with delta (0, 0)
Screenshot: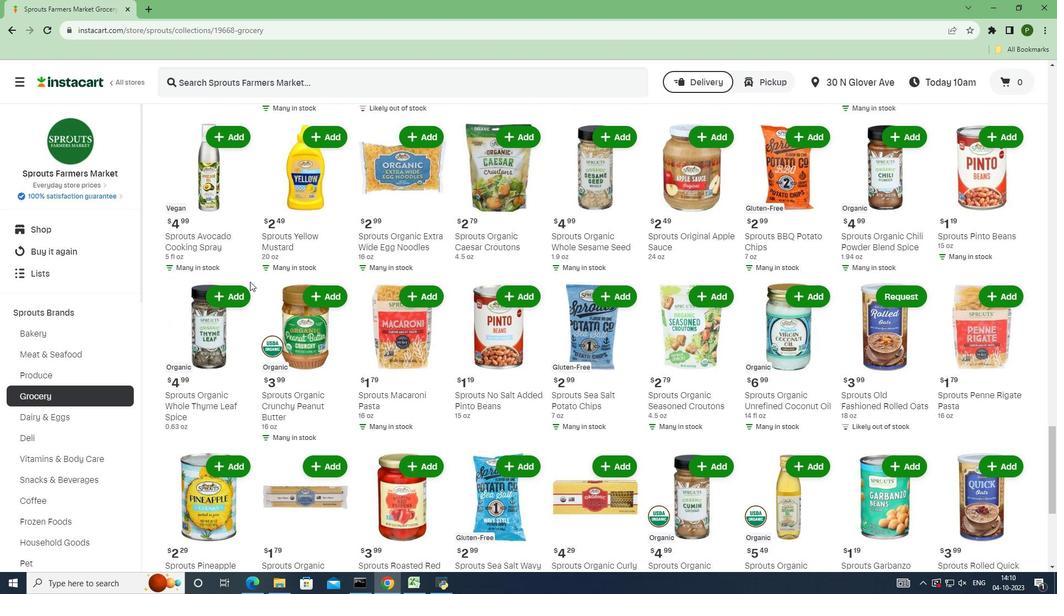 
Action: Mouse scrolled (249, 281) with delta (0, 0)
Screenshot: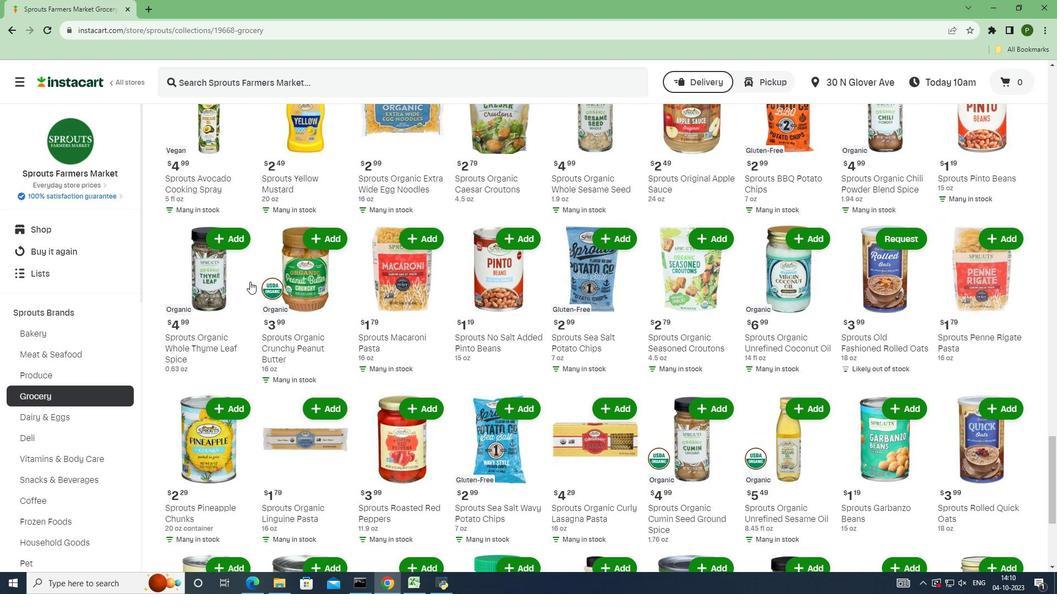 
Action: Mouse scrolled (249, 281) with delta (0, 0)
Screenshot: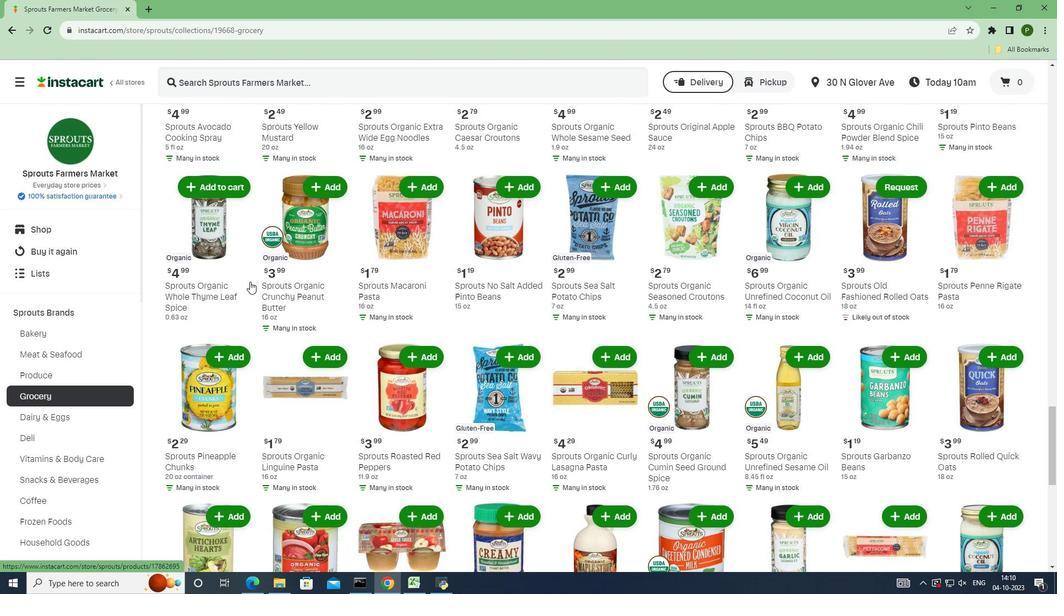 
Action: Mouse scrolled (249, 281) with delta (0, 0)
Screenshot: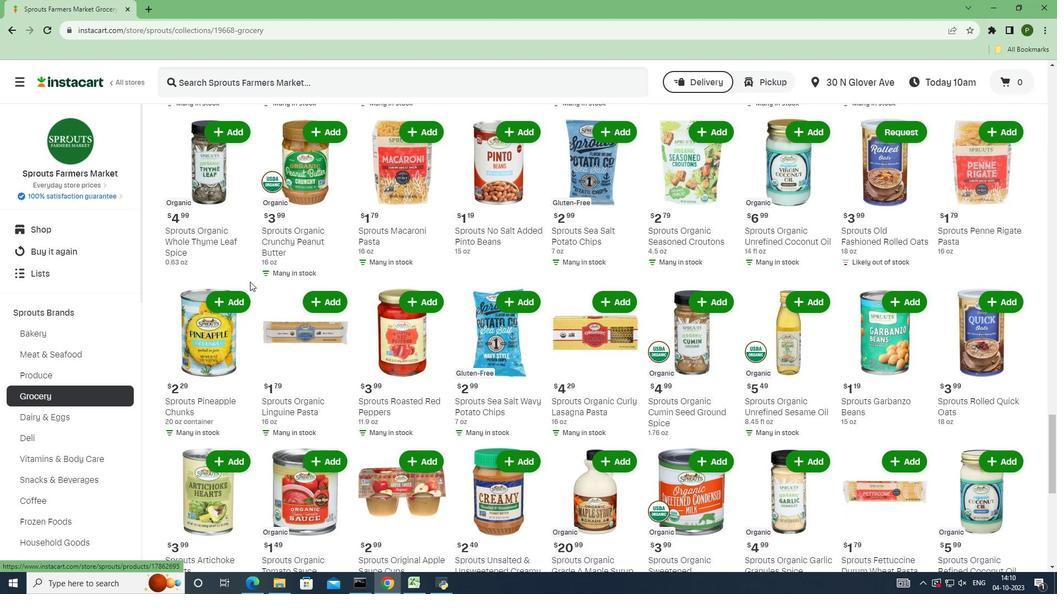 
Action: Mouse scrolled (249, 281) with delta (0, 0)
Screenshot: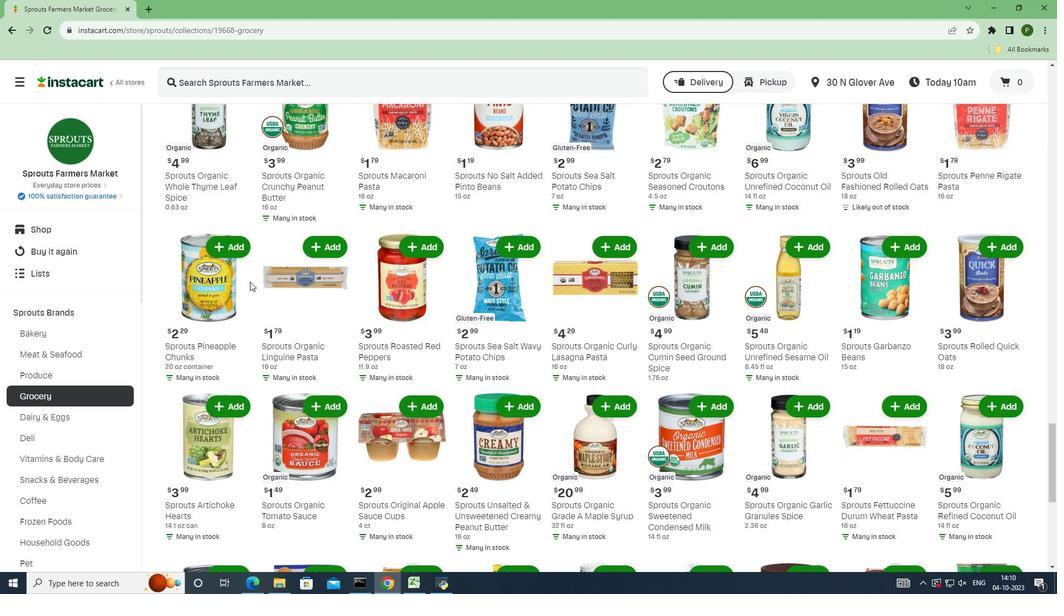 
Action: Mouse scrolled (249, 281) with delta (0, 0)
Screenshot: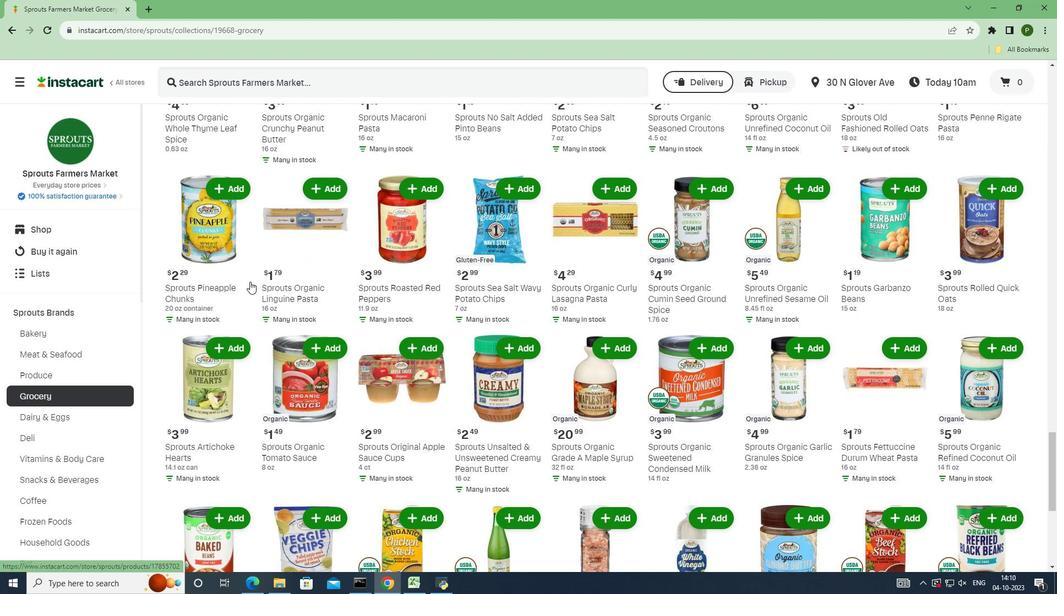 
Action: Mouse scrolled (249, 281) with delta (0, 0)
Screenshot: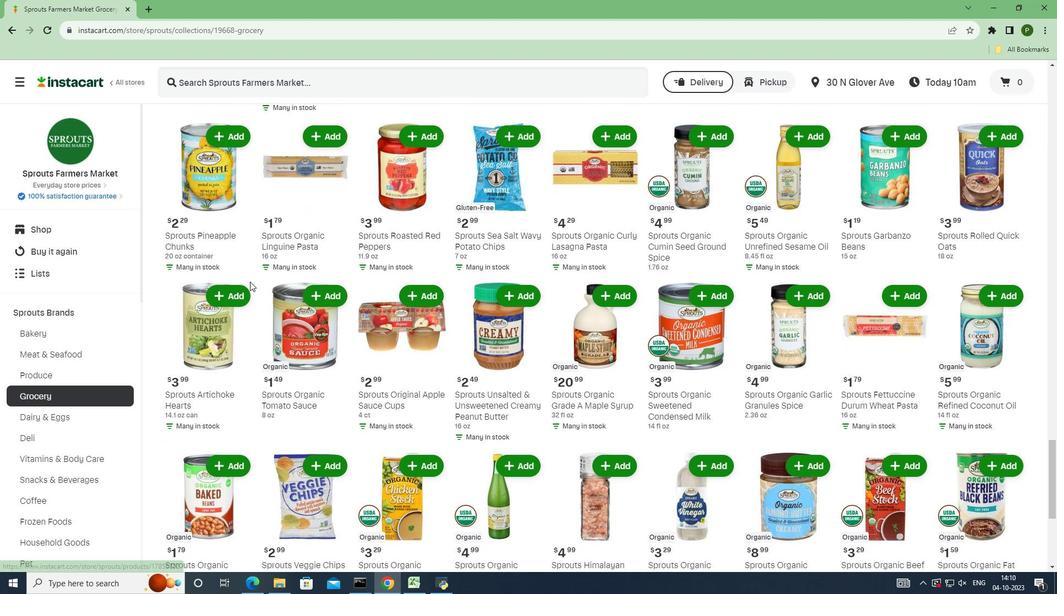 
Action: Mouse scrolled (249, 281) with delta (0, 0)
Screenshot: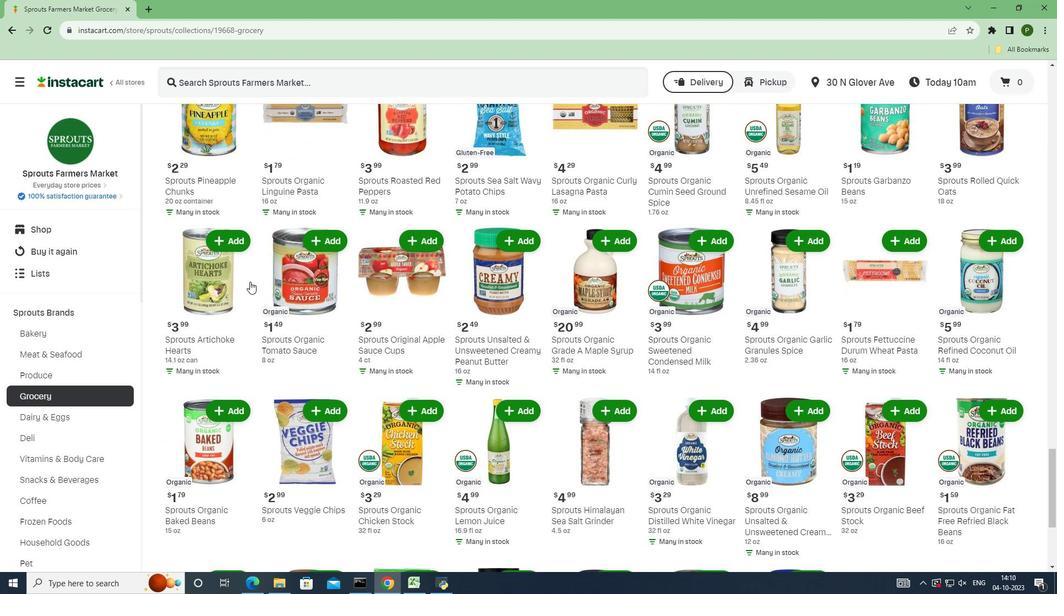 
Action: Mouse scrolled (249, 281) with delta (0, 0)
Screenshot: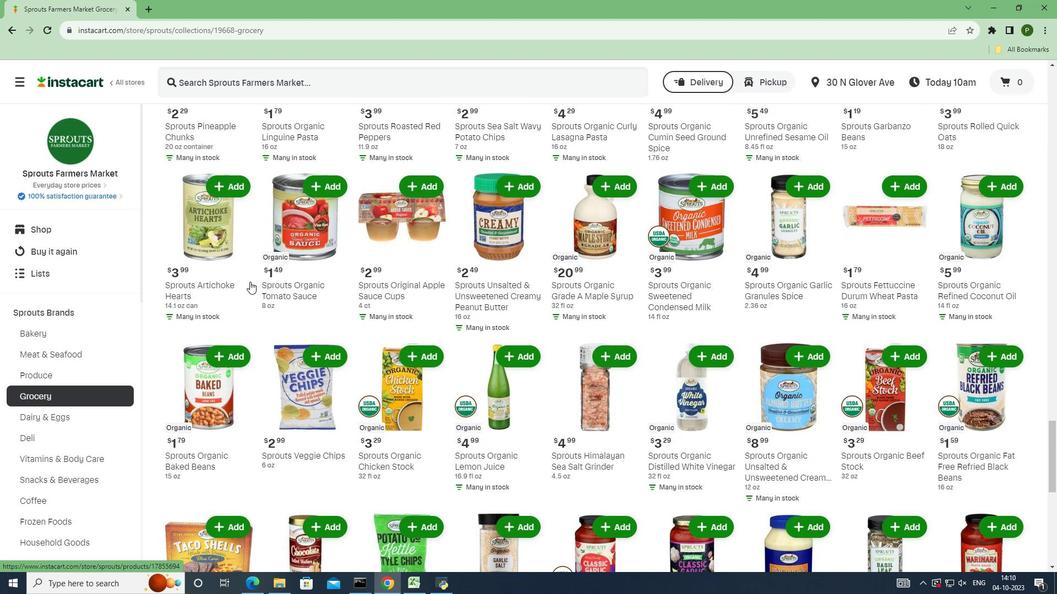 
Action: Mouse scrolled (249, 281) with delta (0, 0)
Screenshot: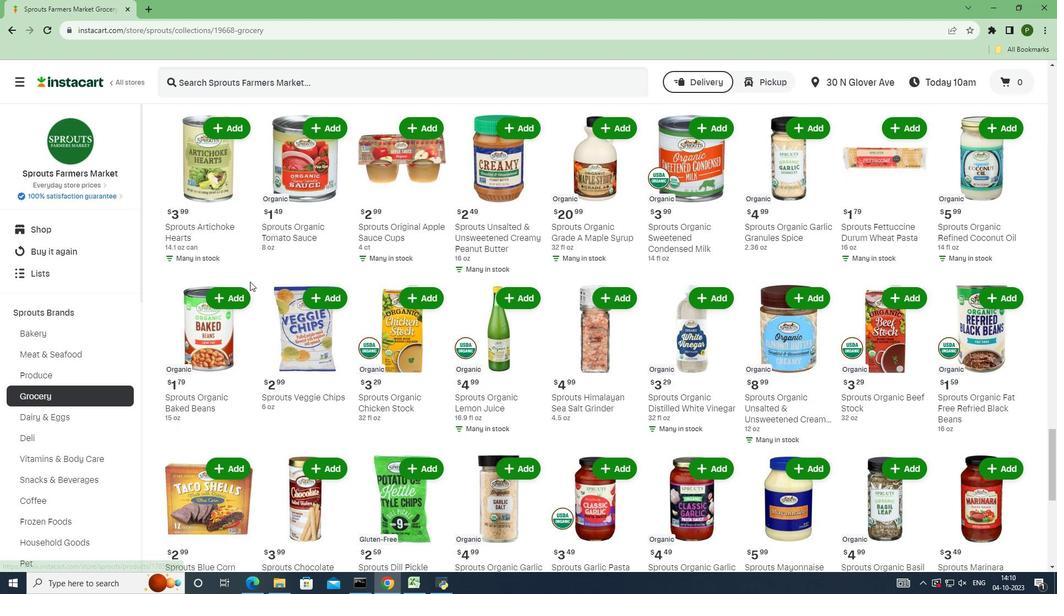 
Action: Mouse scrolled (249, 281) with delta (0, 0)
Screenshot: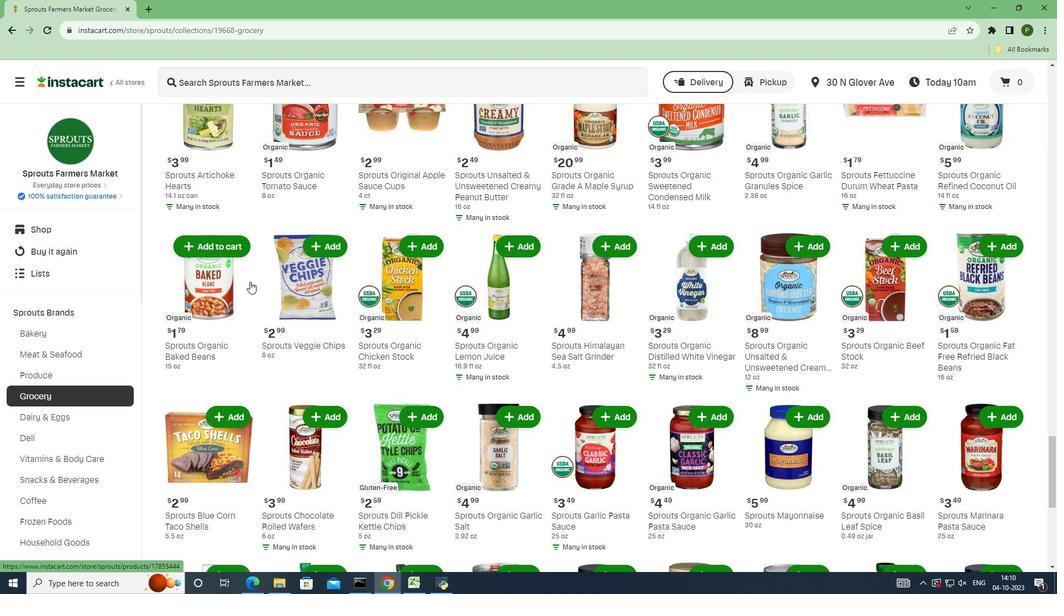 
Action: Mouse scrolled (249, 281) with delta (0, 0)
Screenshot: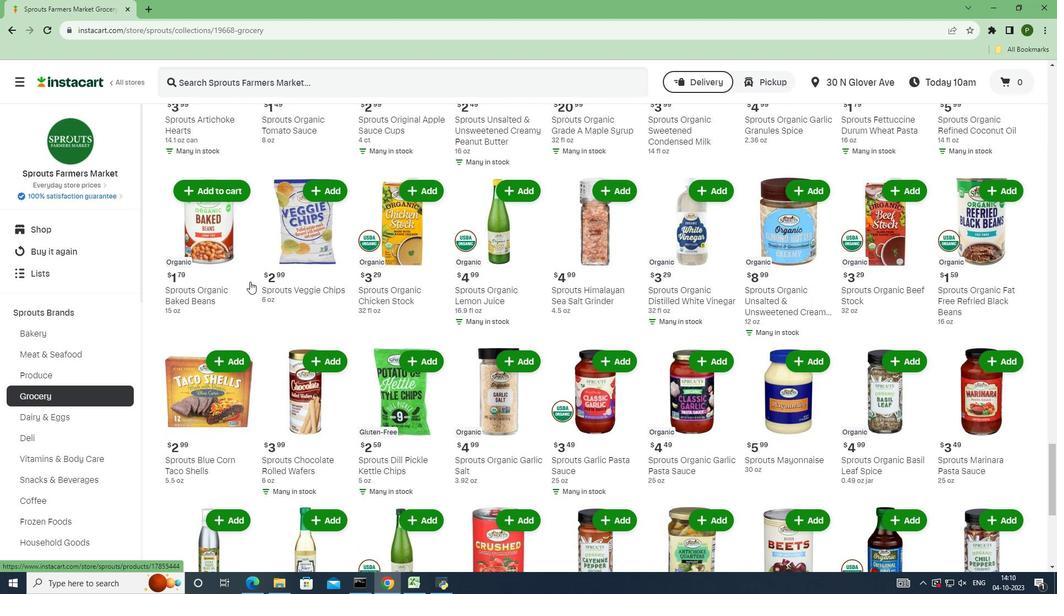 
Action: Mouse scrolled (249, 281) with delta (0, 0)
Screenshot: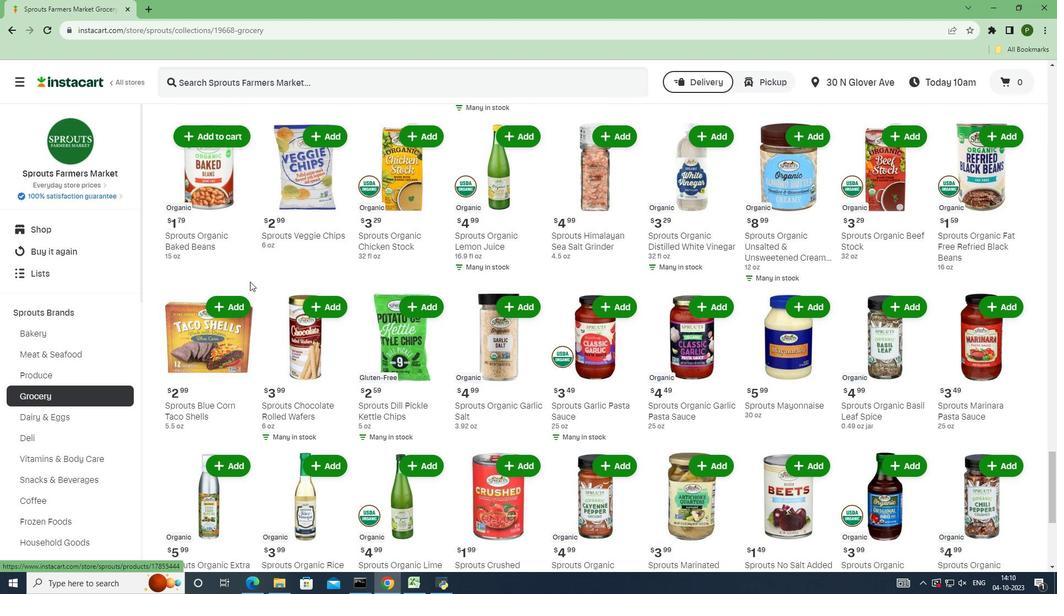 
Action: Mouse scrolled (249, 281) with delta (0, 0)
Screenshot: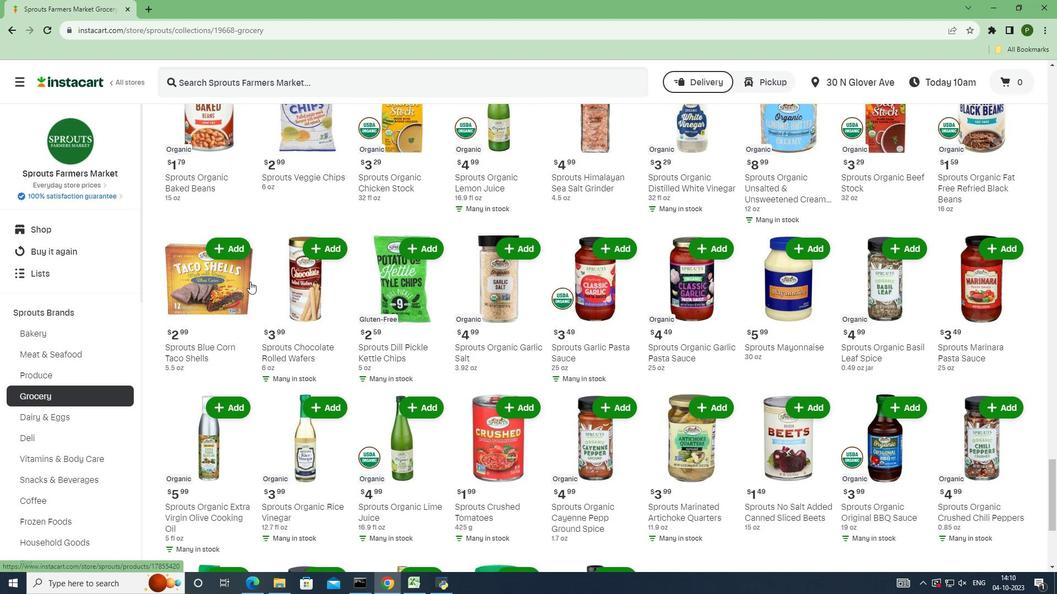 
Action: Mouse scrolled (249, 281) with delta (0, 0)
Screenshot: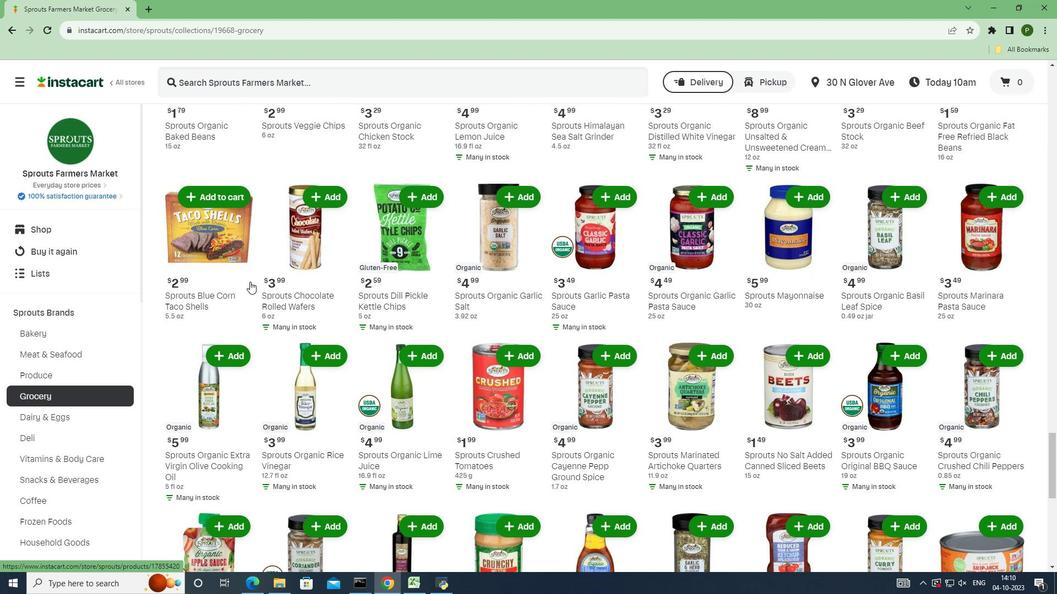 
Action: Mouse scrolled (249, 281) with delta (0, 0)
Screenshot: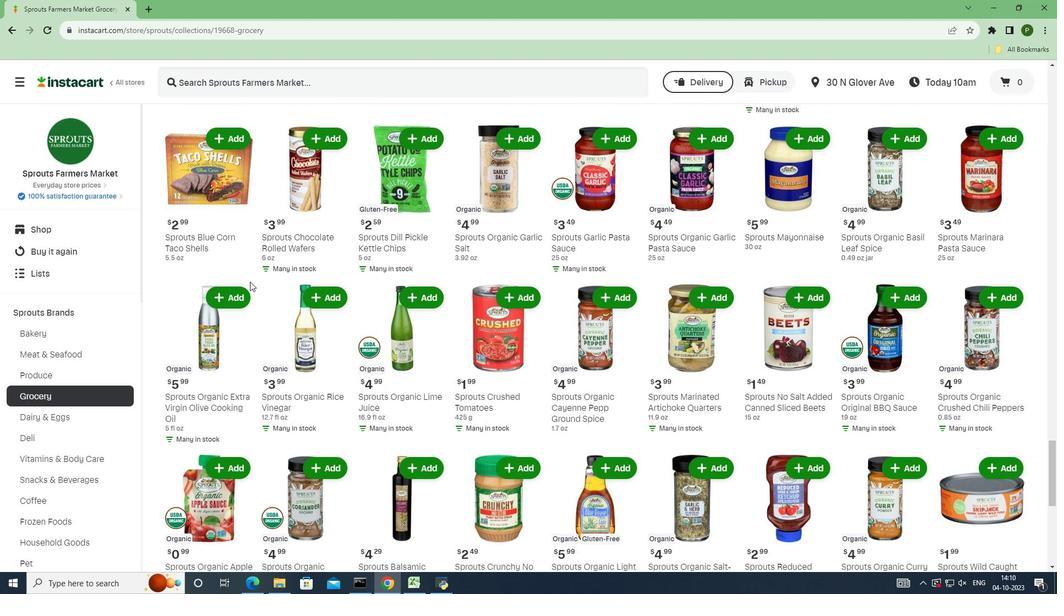 
Action: Mouse scrolled (249, 281) with delta (0, 0)
Screenshot: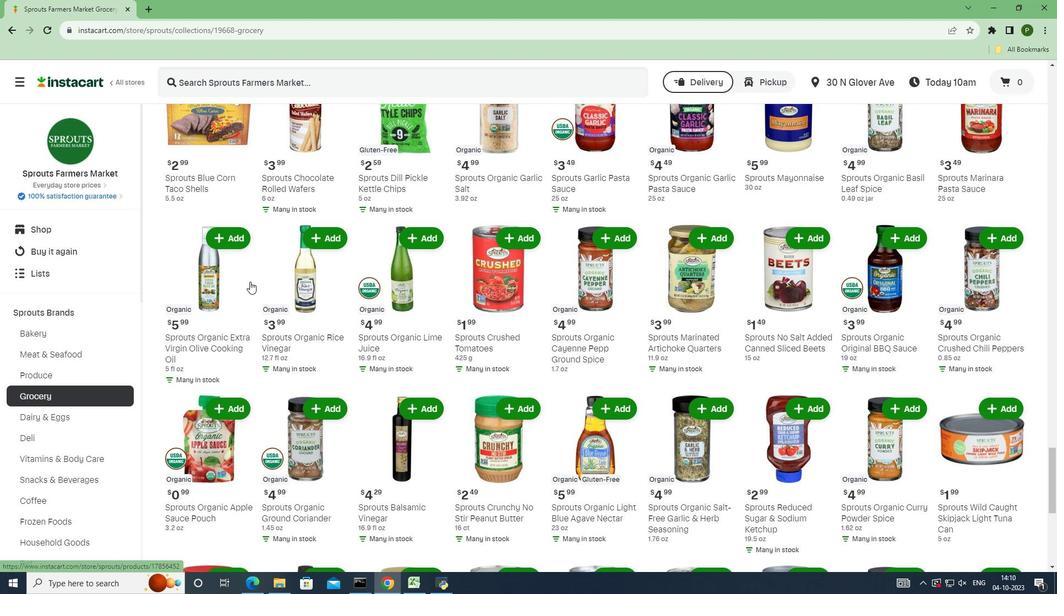 
Action: Mouse scrolled (249, 281) with delta (0, 0)
Screenshot: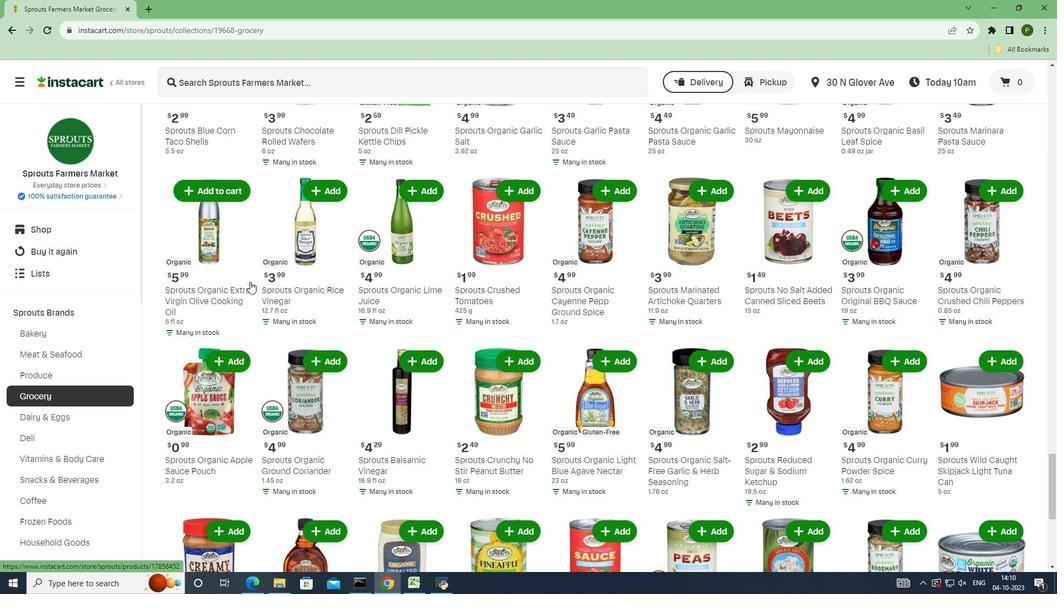 
Action: Mouse scrolled (249, 281) with delta (0, 0)
Screenshot: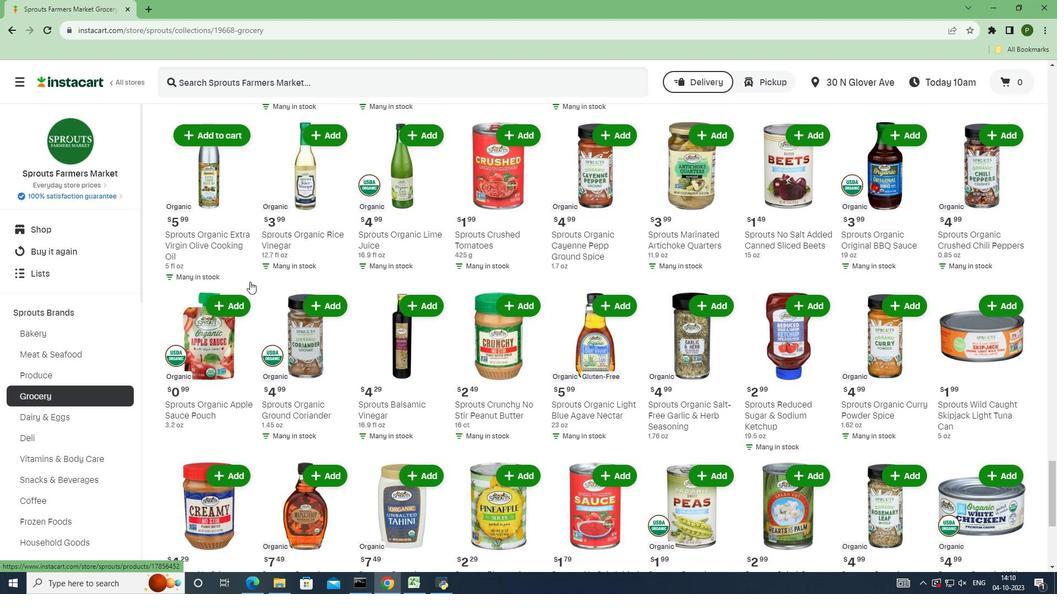 
Action: Mouse scrolled (249, 281) with delta (0, 0)
Screenshot: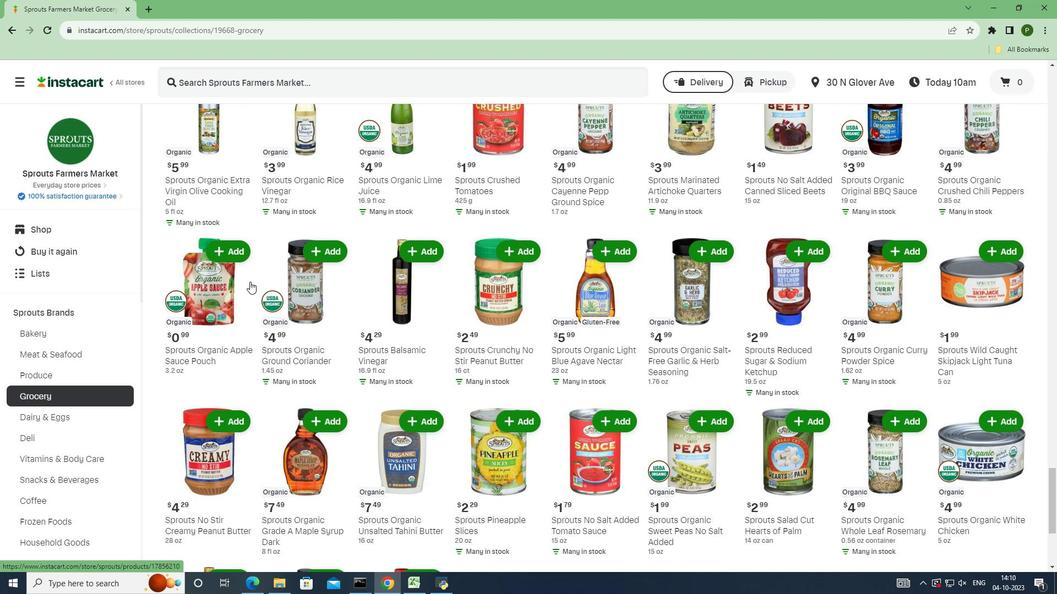 
Action: Mouse scrolled (249, 281) with delta (0, 0)
Screenshot: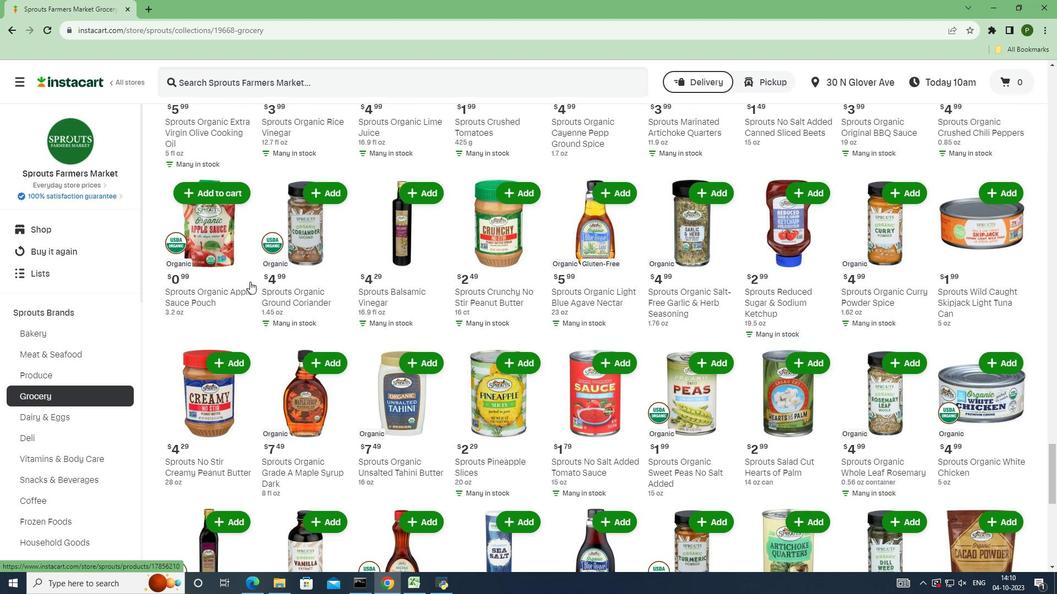 
Action: Mouse scrolled (249, 281) with delta (0, 0)
Screenshot: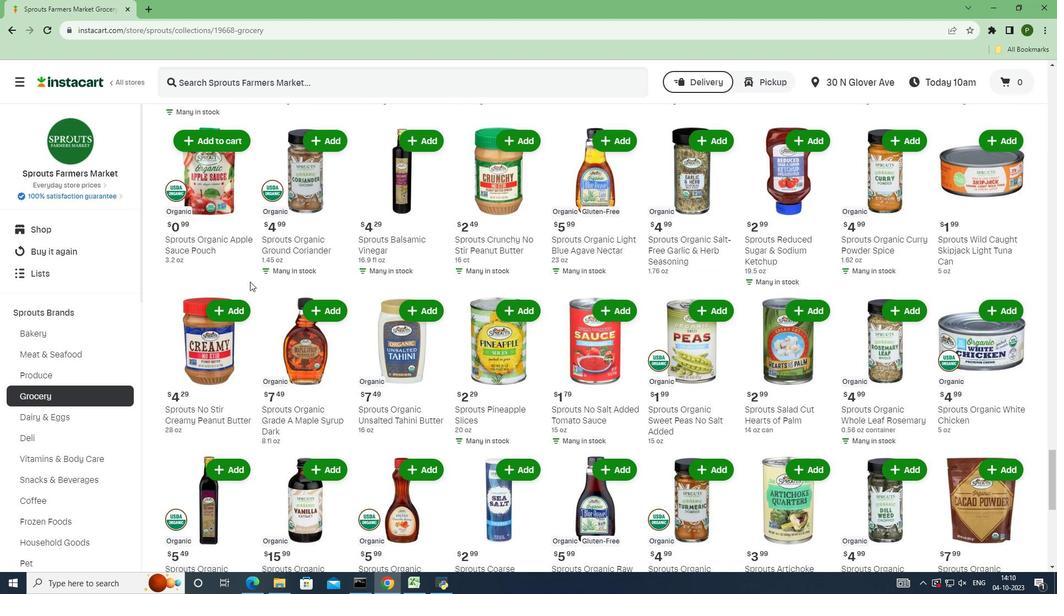 
Action: Mouse scrolled (249, 281) with delta (0, 0)
Screenshot: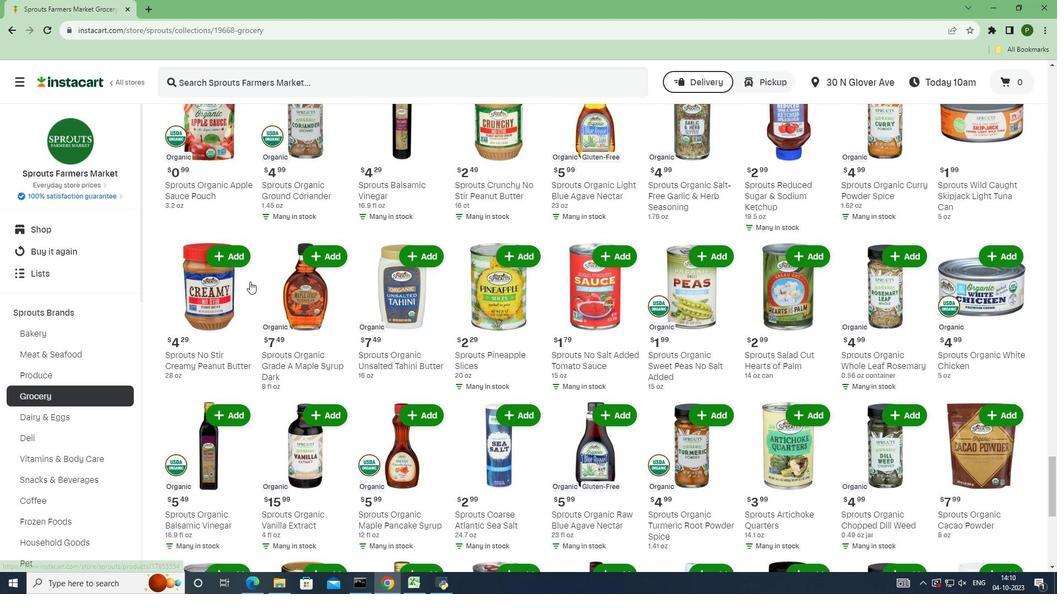 
Action: Mouse scrolled (249, 281) with delta (0, 0)
Screenshot: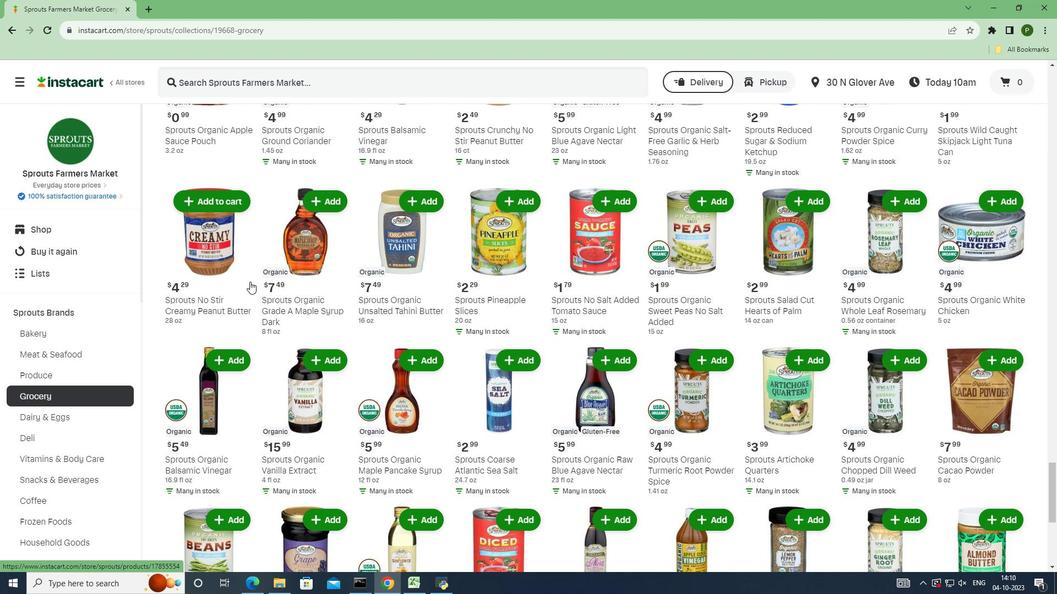 
Action: Mouse scrolled (249, 281) with delta (0, 0)
Screenshot: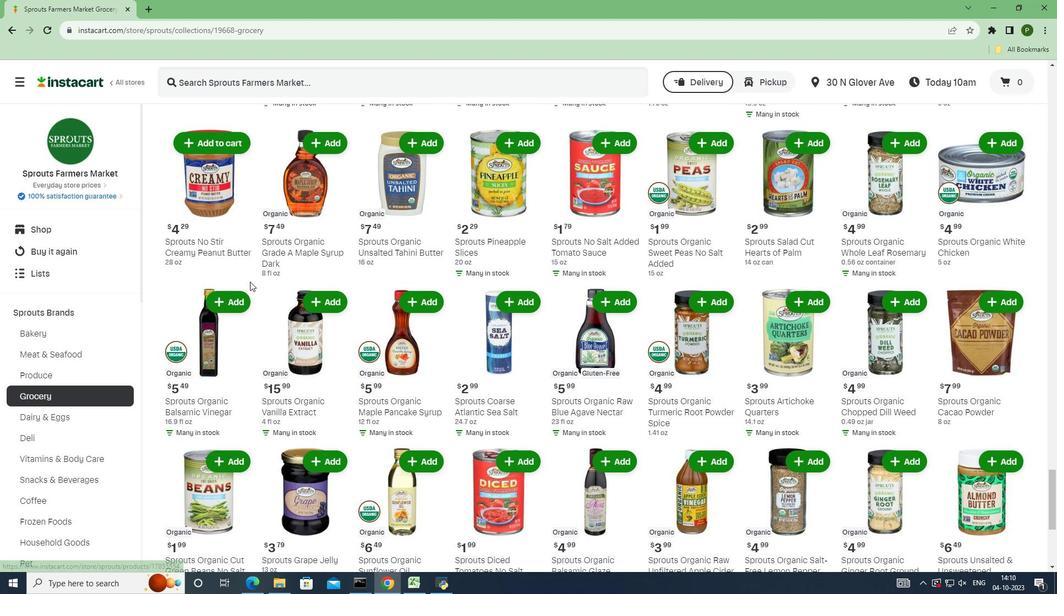 
Action: Mouse scrolled (249, 281) with delta (0, 0)
Screenshot: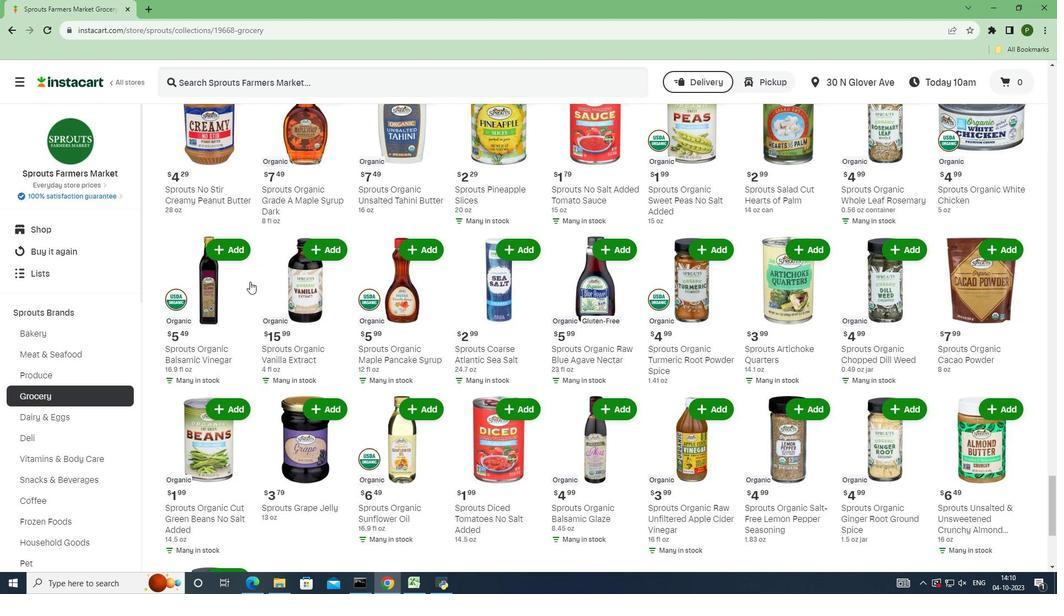 
Action: Mouse scrolled (249, 281) with delta (0, 0)
Screenshot: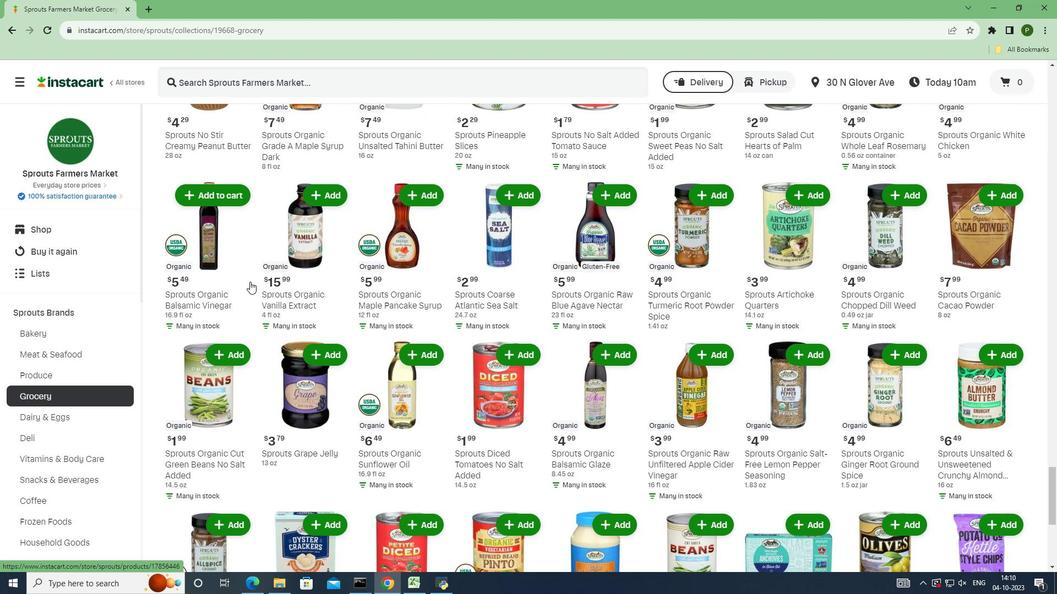
Action: Mouse scrolled (249, 281) with delta (0, 0)
Screenshot: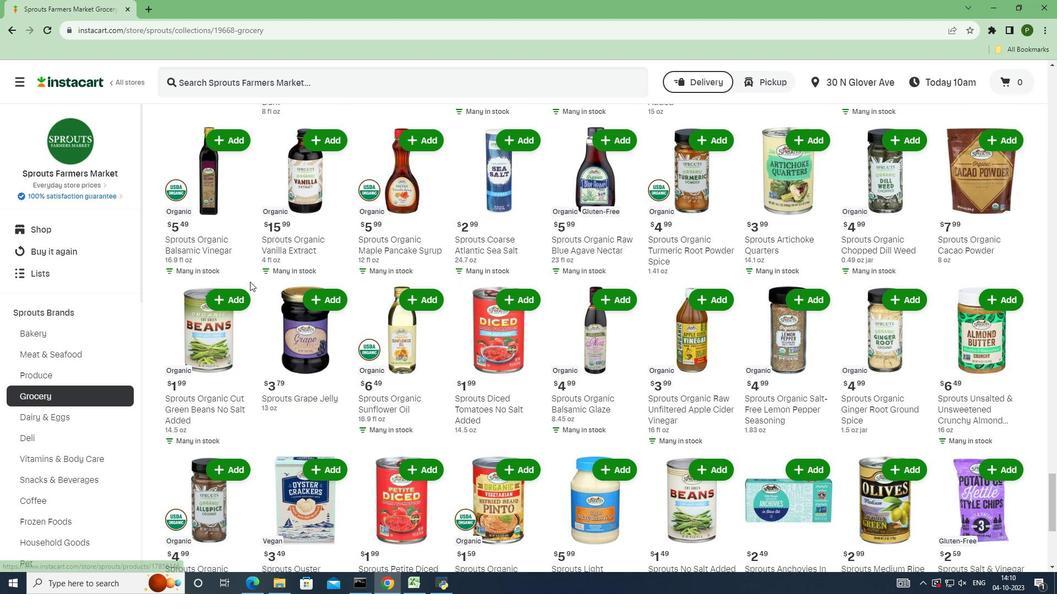 
Action: Mouse scrolled (249, 281) with delta (0, 0)
Screenshot: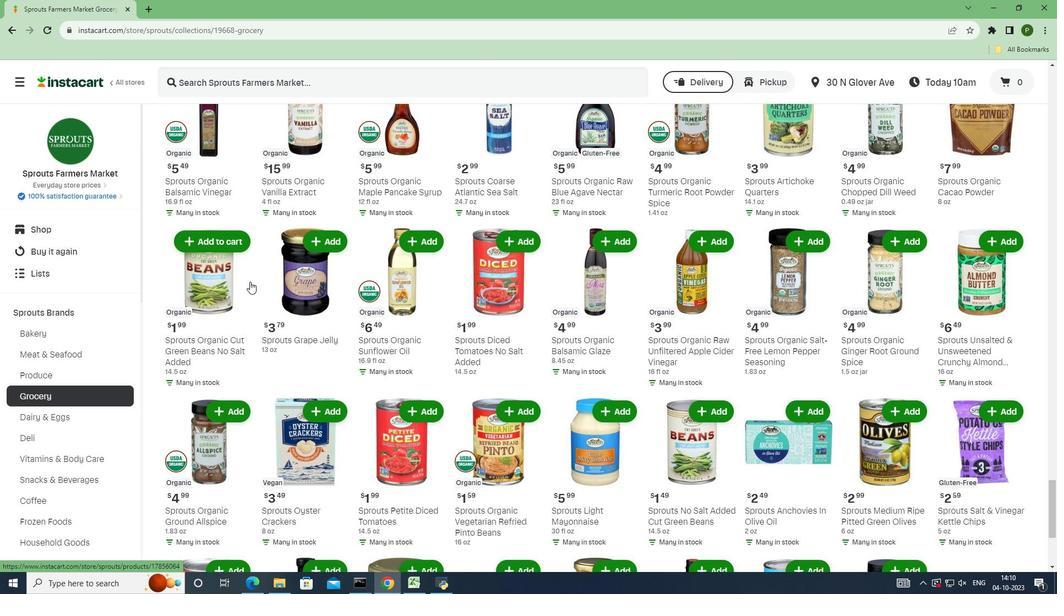 
Action: Mouse scrolled (249, 281) with delta (0, 0)
Screenshot: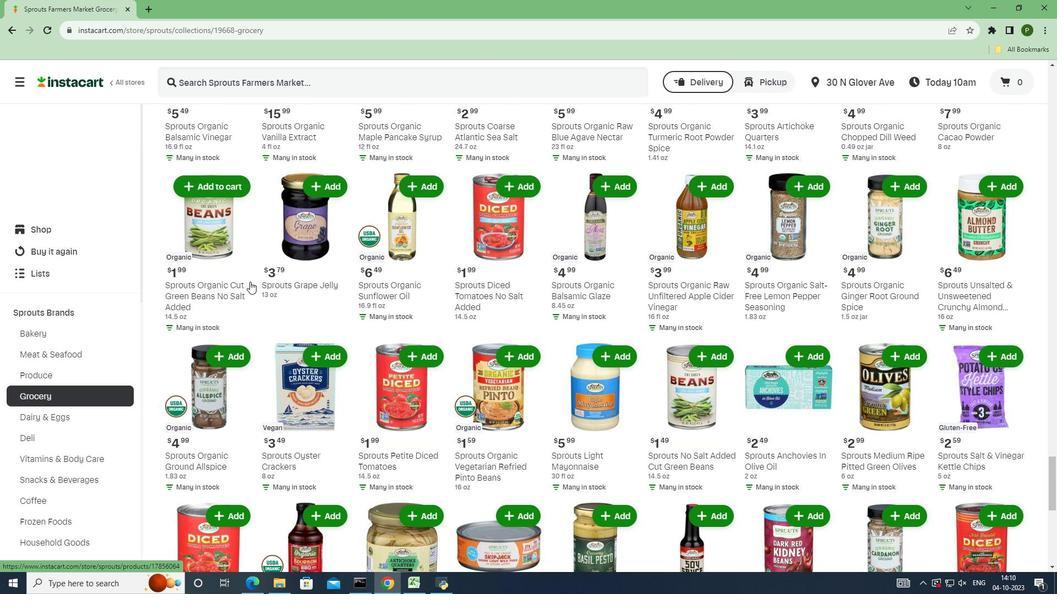 
Action: Mouse scrolled (249, 281) with delta (0, 0)
Screenshot: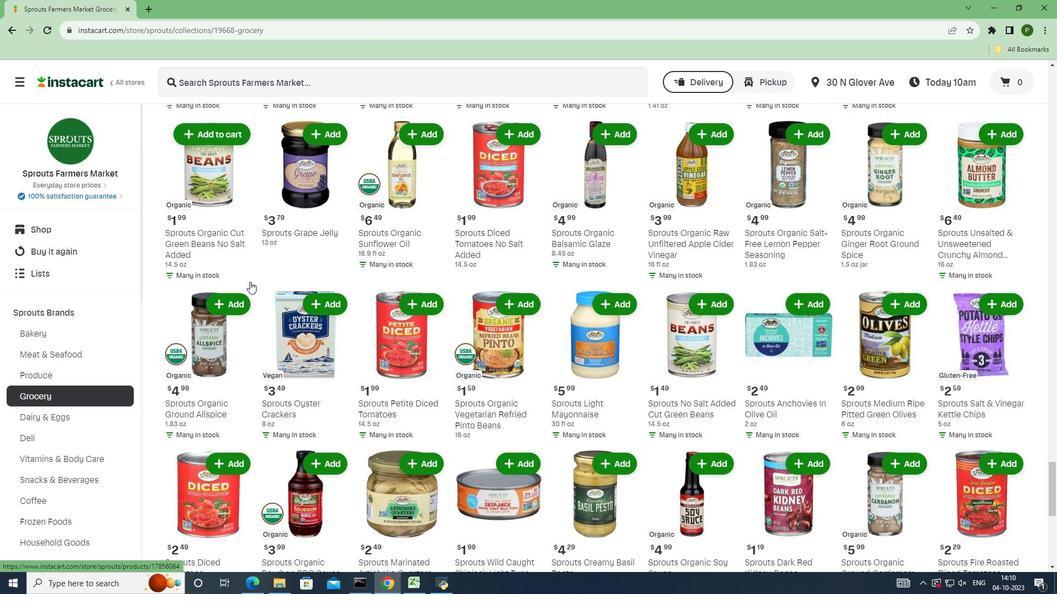 
Action: Mouse scrolled (249, 281) with delta (0, 0)
Screenshot: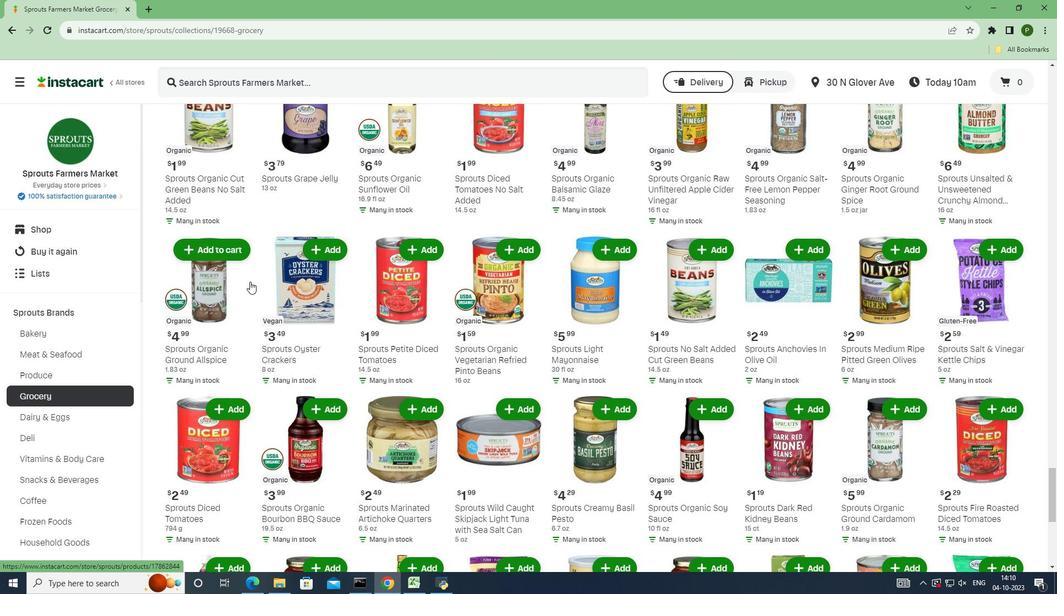 
Action: Mouse scrolled (249, 281) with delta (0, 0)
Screenshot: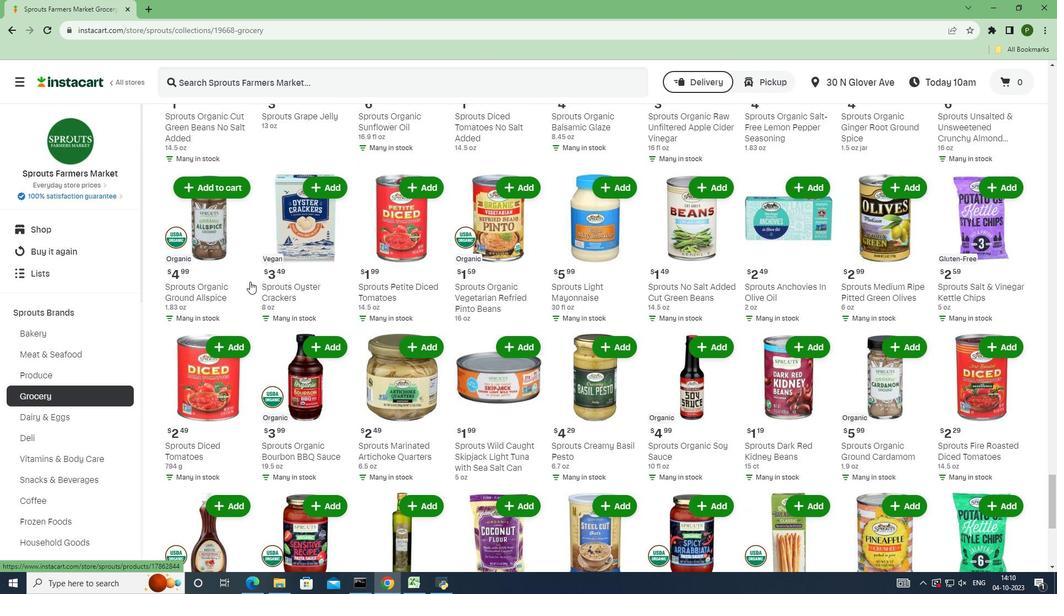 
Action: Mouse moved to (870, 296)
Screenshot: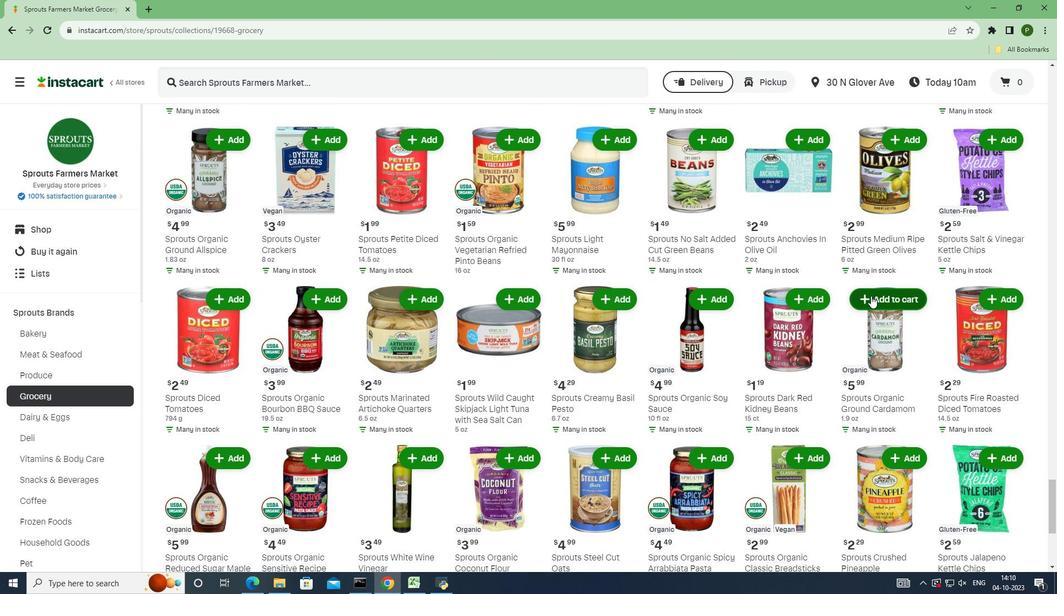 
Action: Mouse pressed left at (870, 296)
Screenshot: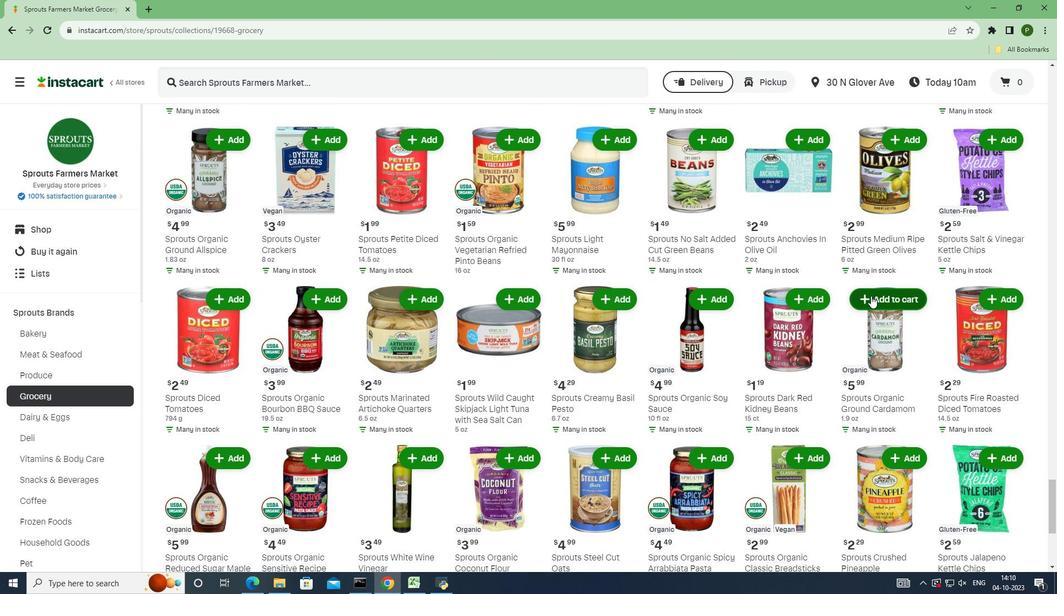 
Action: Mouse moved to (870, 296)
Screenshot: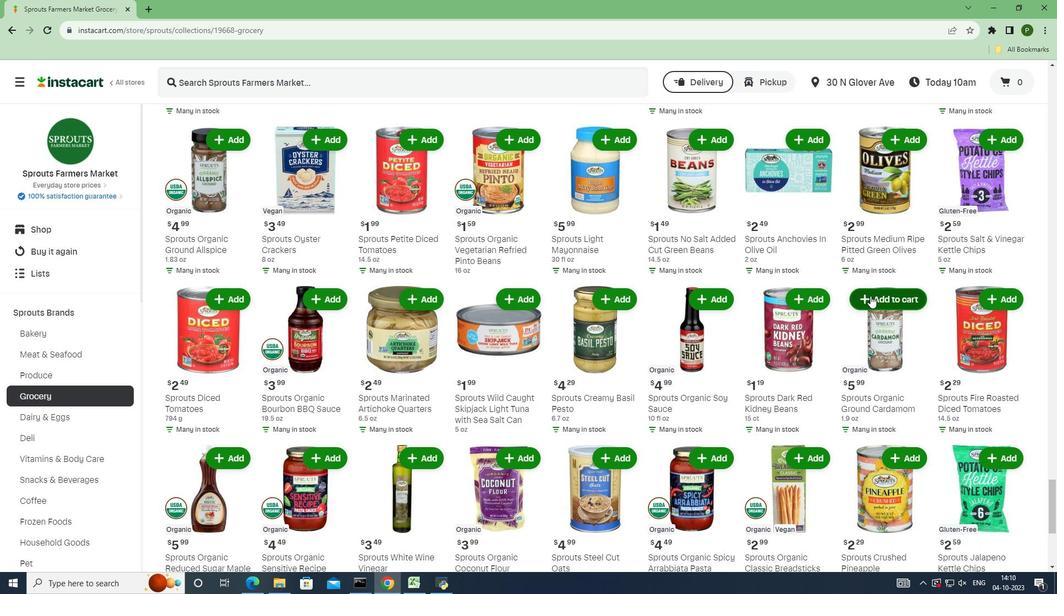 
